 Task: Assign Person0000000064 as Assignee of Child Issue ChildIssue0000000316 of Issue Issue0000000158 in Backlog  in Scrum Project Project0000000032 in Jira. Assign Person0000000064 as Assignee of Child Issue ChildIssue0000000317 of Issue Issue0000000159 in Backlog  in Scrum Project Project0000000032 in Jira. Assign Person0000000064 as Assignee of Child Issue ChildIssue0000000318 of Issue Issue0000000159 in Backlog  in Scrum Project Project0000000032 in Jira. Assign Person0000000064 as Assignee of Child Issue ChildIssue0000000319 of Issue Issue0000000160 in Backlog  in Scrum Project Project0000000032 in Jira. Assign Person0000000064 as Assignee of Child Issue ChildIssue0000000320 of Issue Issue0000000160 in Backlog  in Scrum Project Project0000000032 in Jira
Action: Mouse moved to (540, 417)
Screenshot: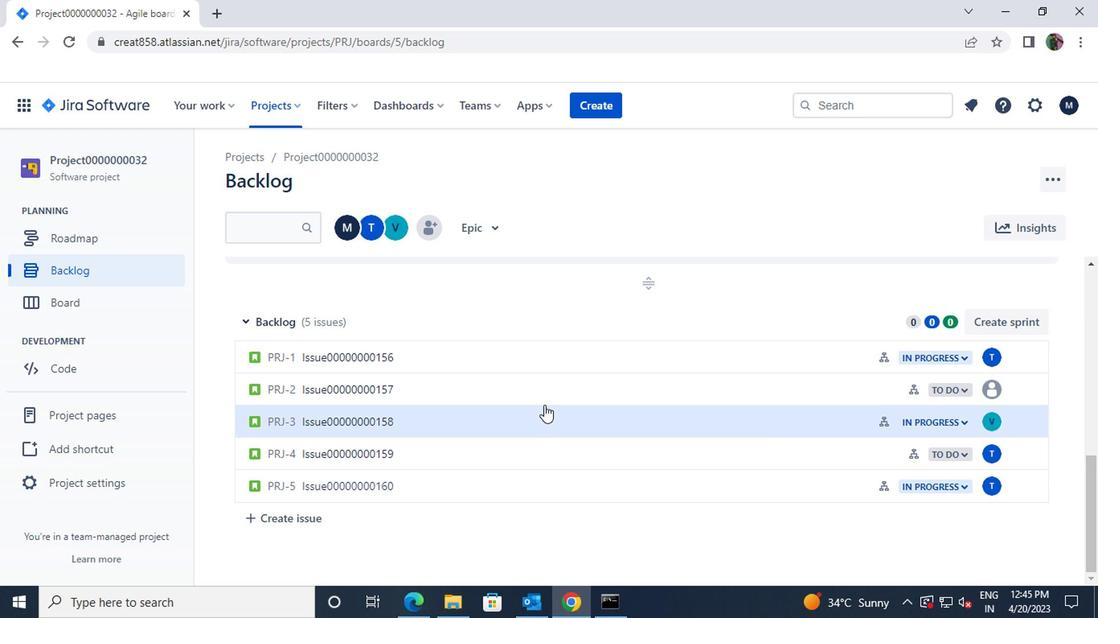 
Action: Mouse pressed left at (540, 417)
Screenshot: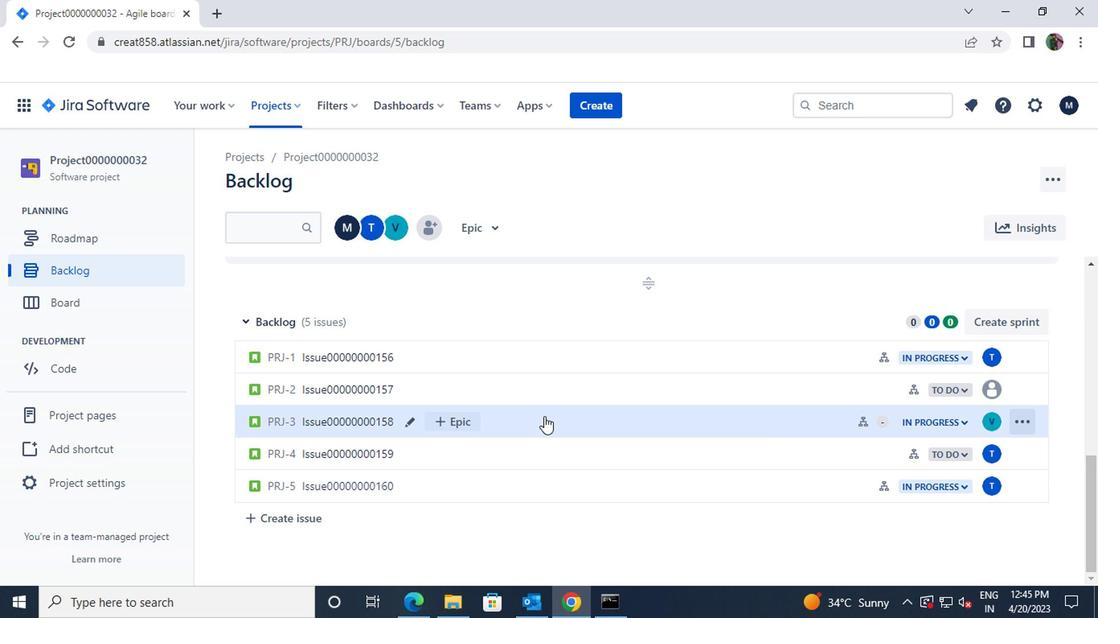 
Action: Mouse moved to (813, 354)
Screenshot: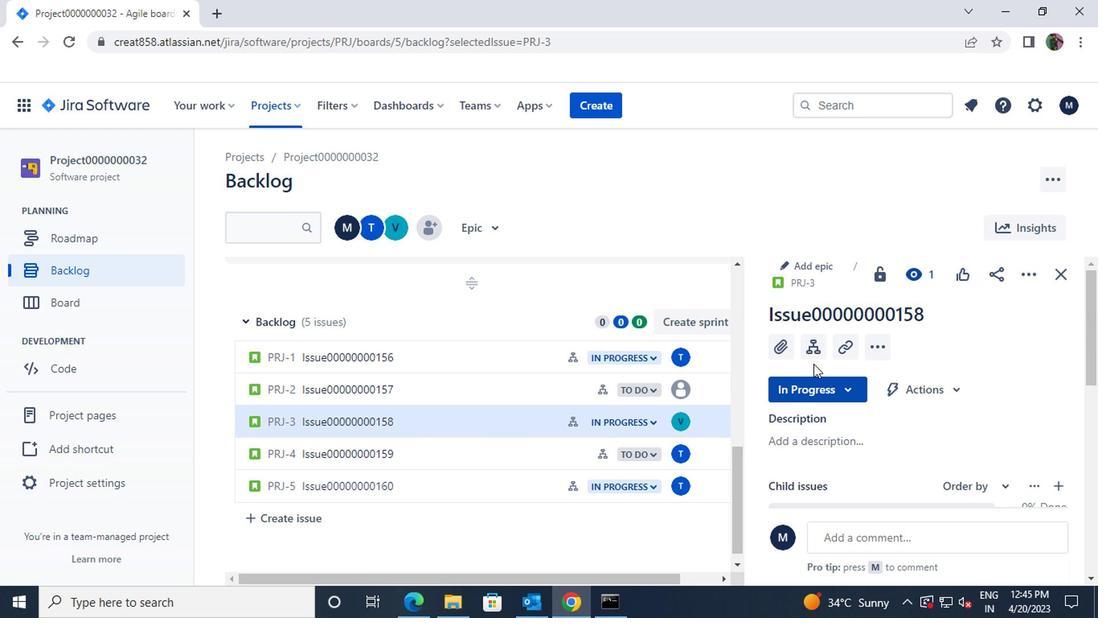 
Action: Mouse pressed left at (813, 354)
Screenshot: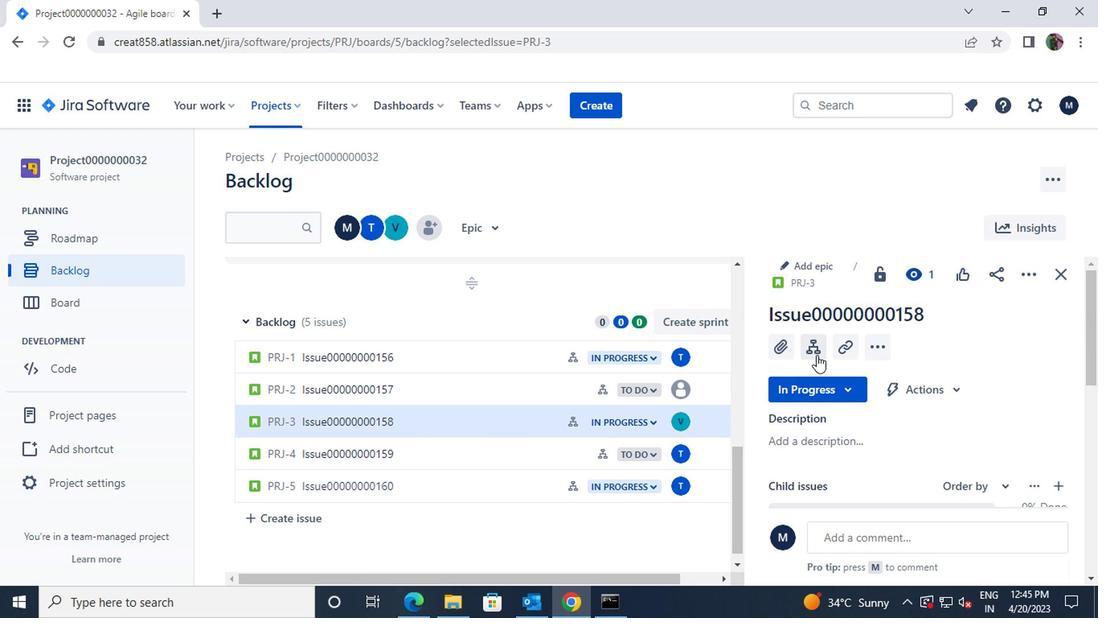 
Action: Mouse moved to (1000, 369)
Screenshot: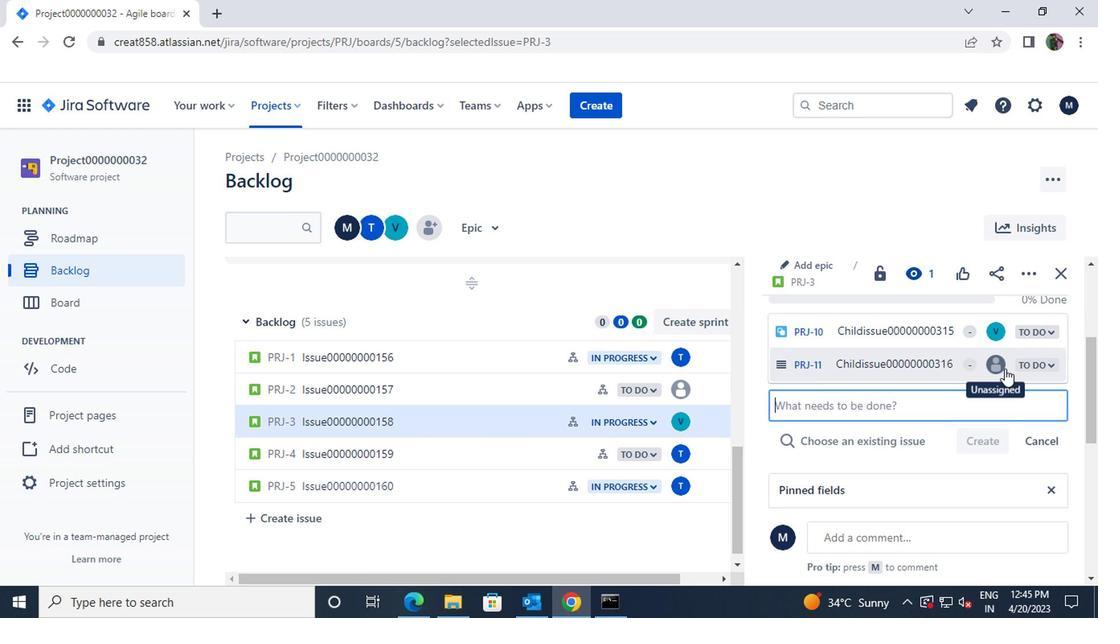 
Action: Mouse pressed left at (1000, 369)
Screenshot: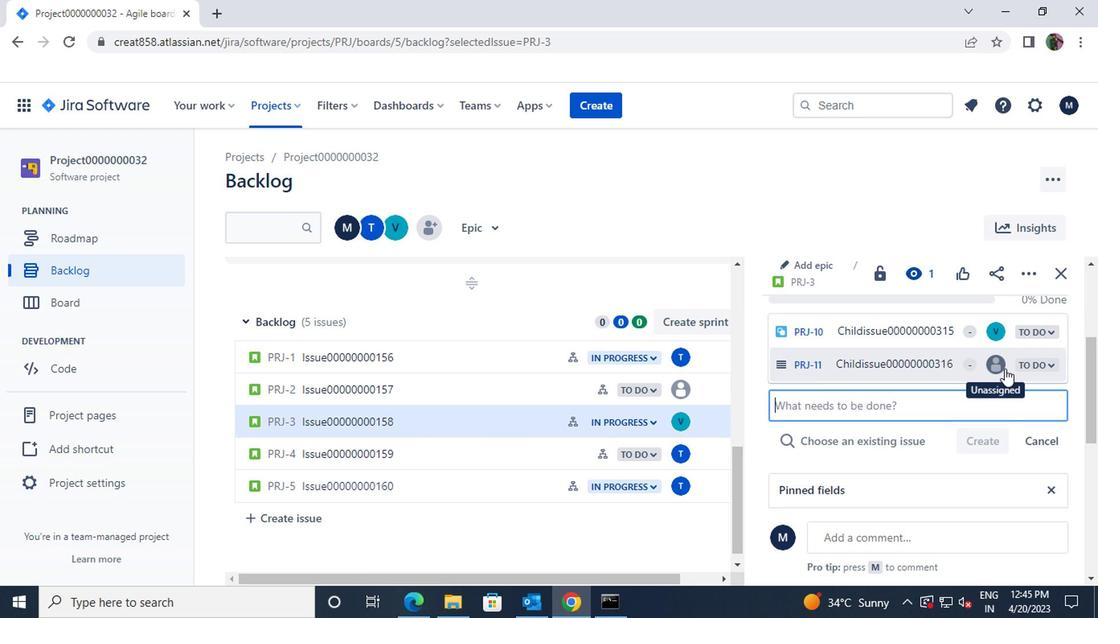 
Action: Mouse moved to (925, 375)
Screenshot: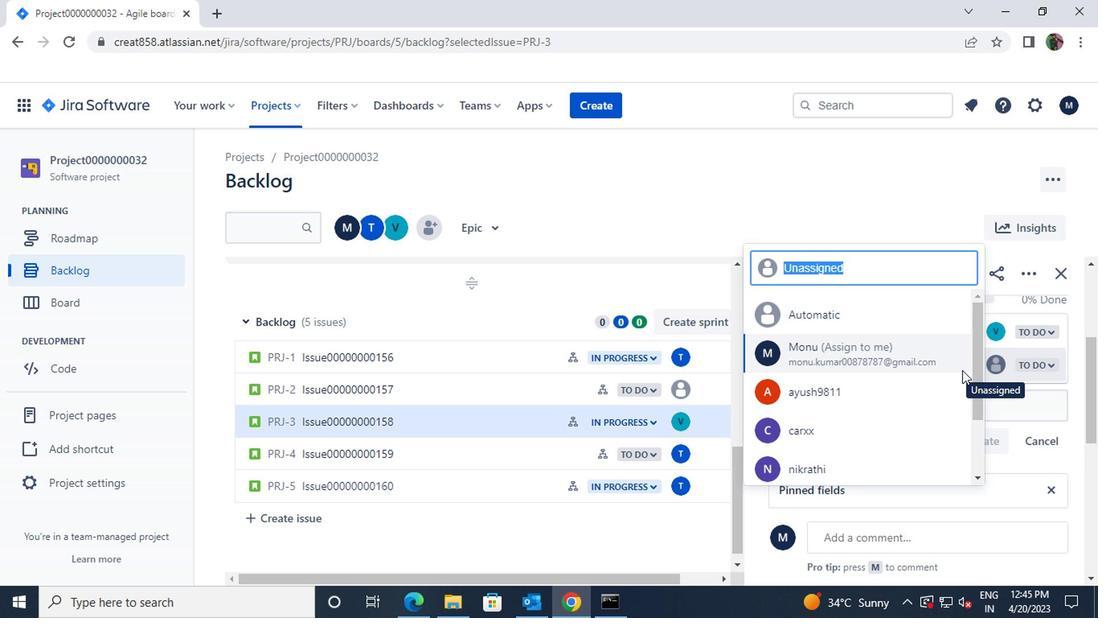 
Action: Mouse scrolled (925, 374) with delta (0, 0)
Screenshot: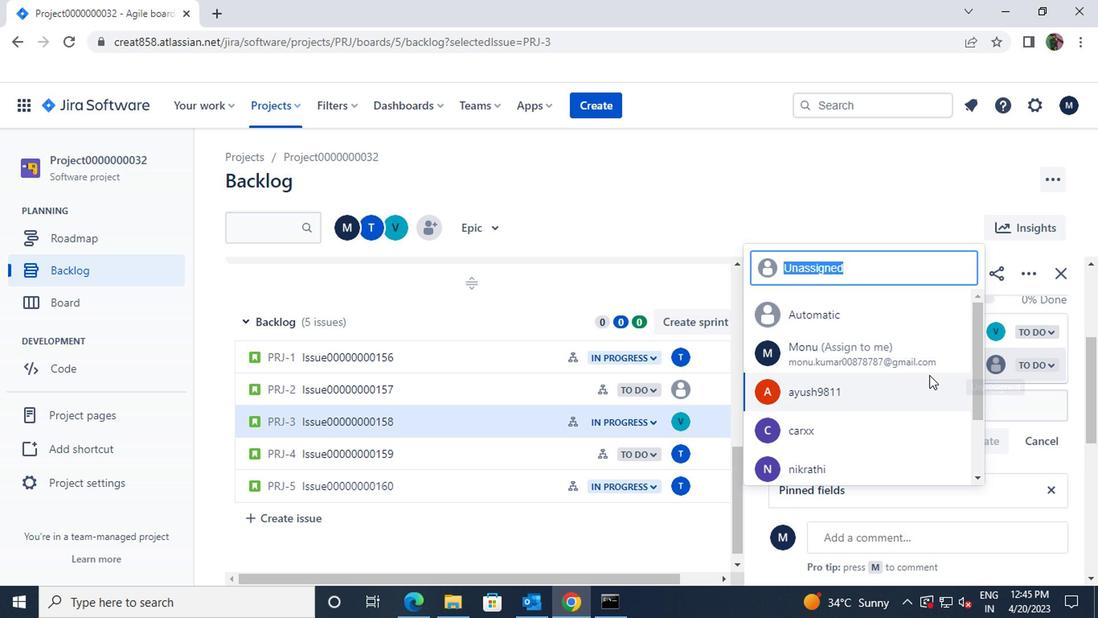 
Action: Mouse scrolled (925, 374) with delta (0, 0)
Screenshot: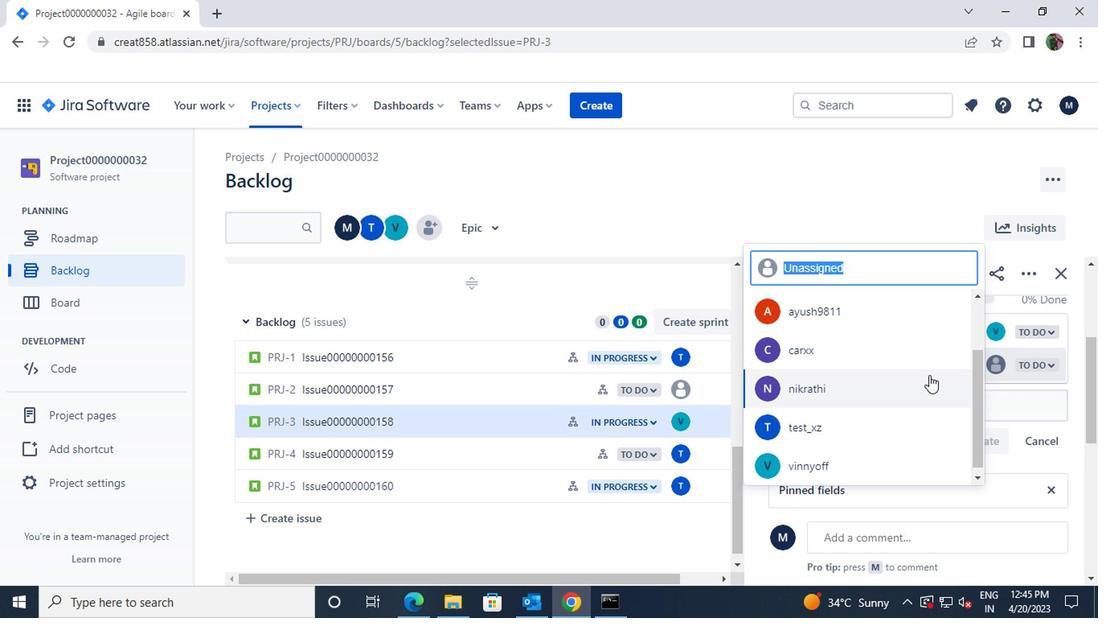 
Action: Mouse scrolled (925, 374) with delta (0, 0)
Screenshot: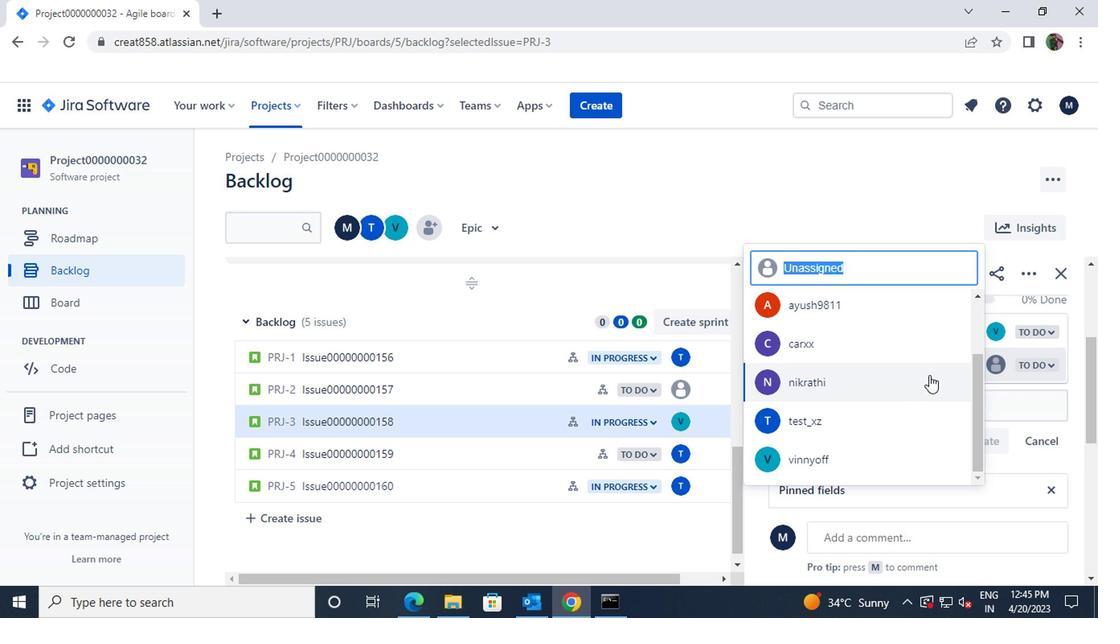 
Action: Mouse scrolled (925, 374) with delta (0, 0)
Screenshot: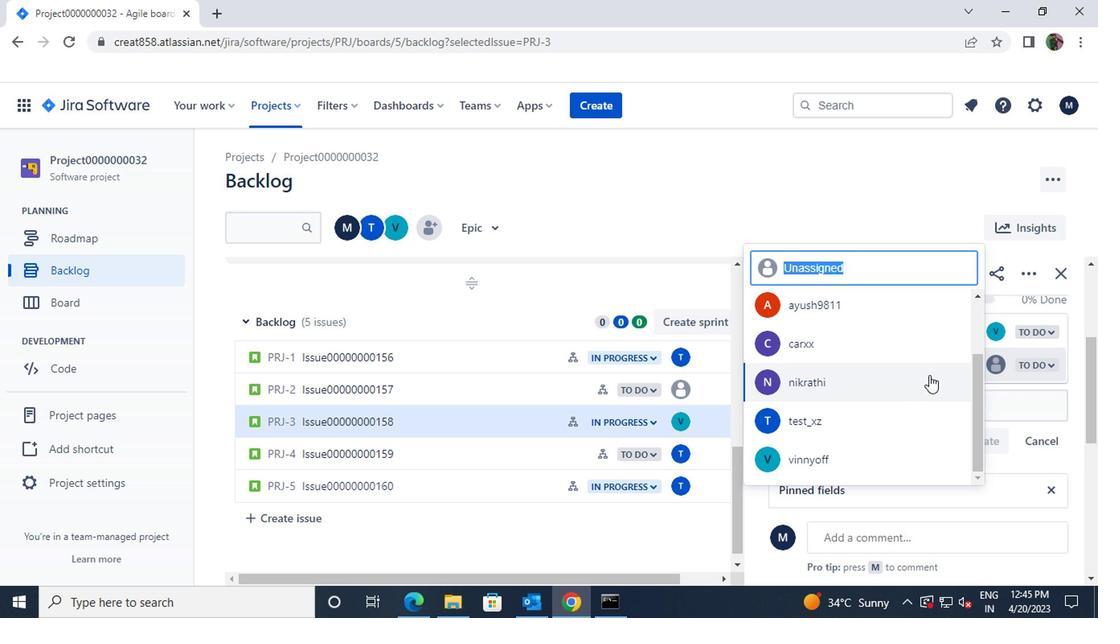 
Action: Mouse moved to (844, 425)
Screenshot: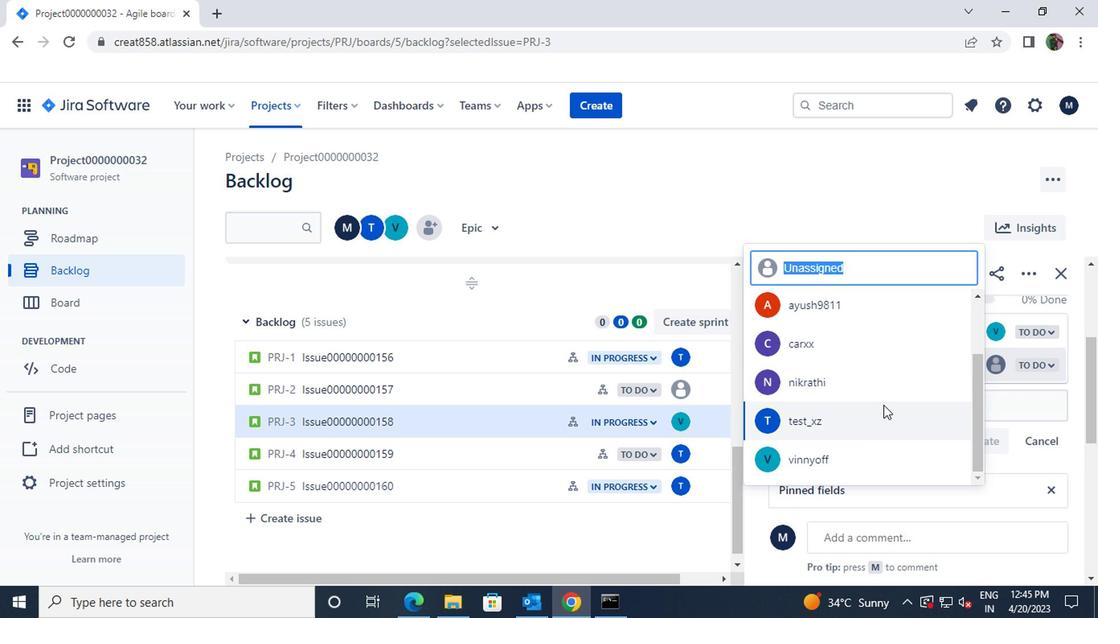 
Action: Mouse pressed left at (844, 425)
Screenshot: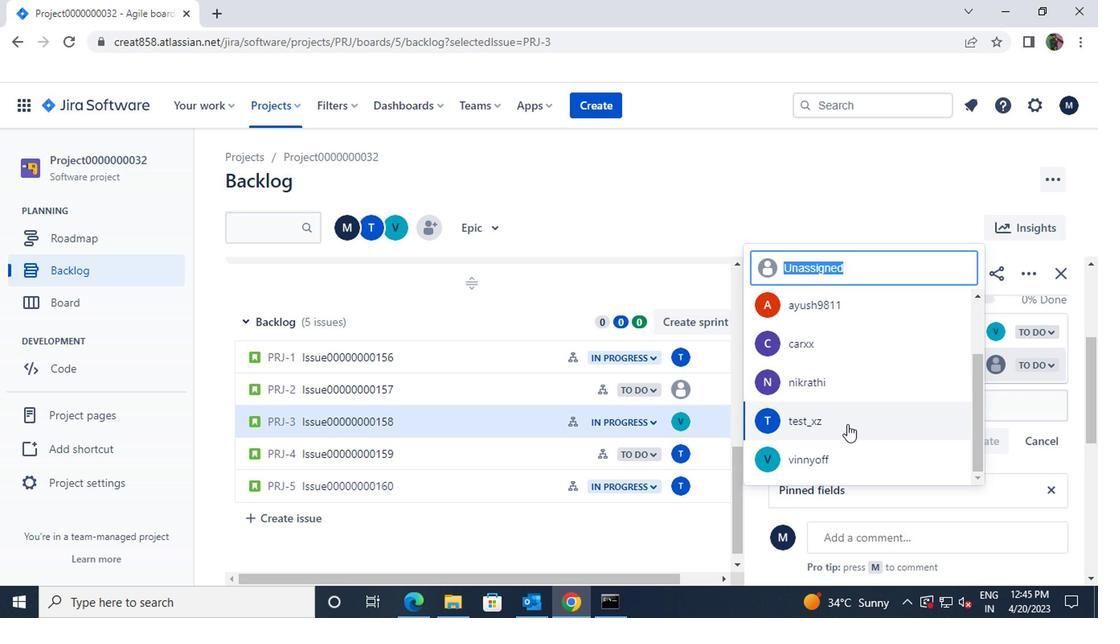 
Action: Mouse moved to (504, 453)
Screenshot: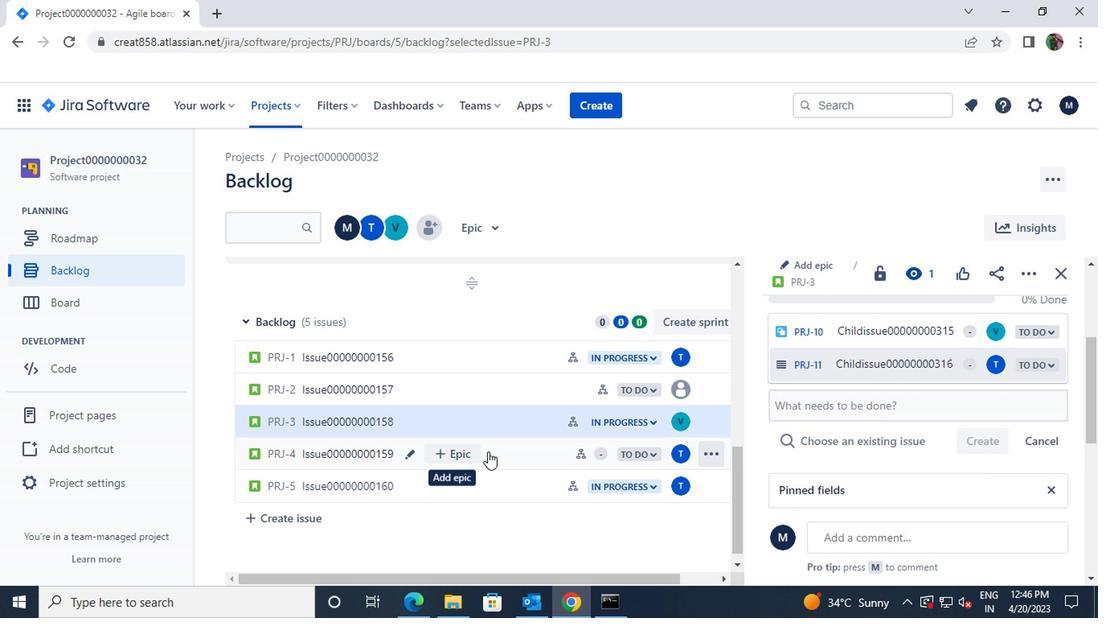 
Action: Mouse pressed left at (504, 453)
Screenshot: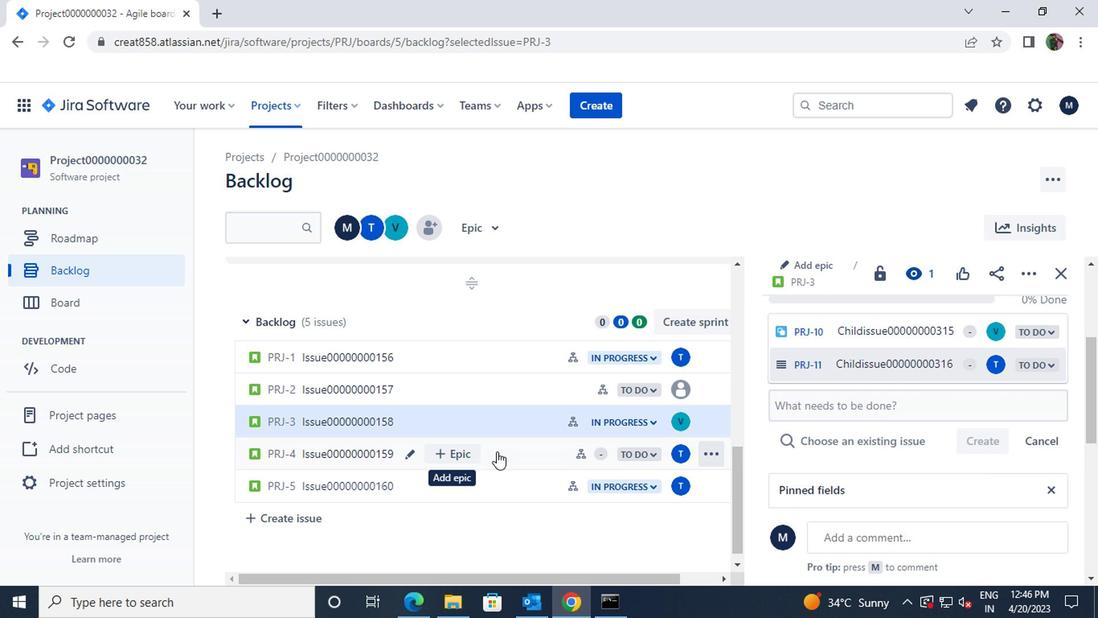 
Action: Mouse moved to (802, 350)
Screenshot: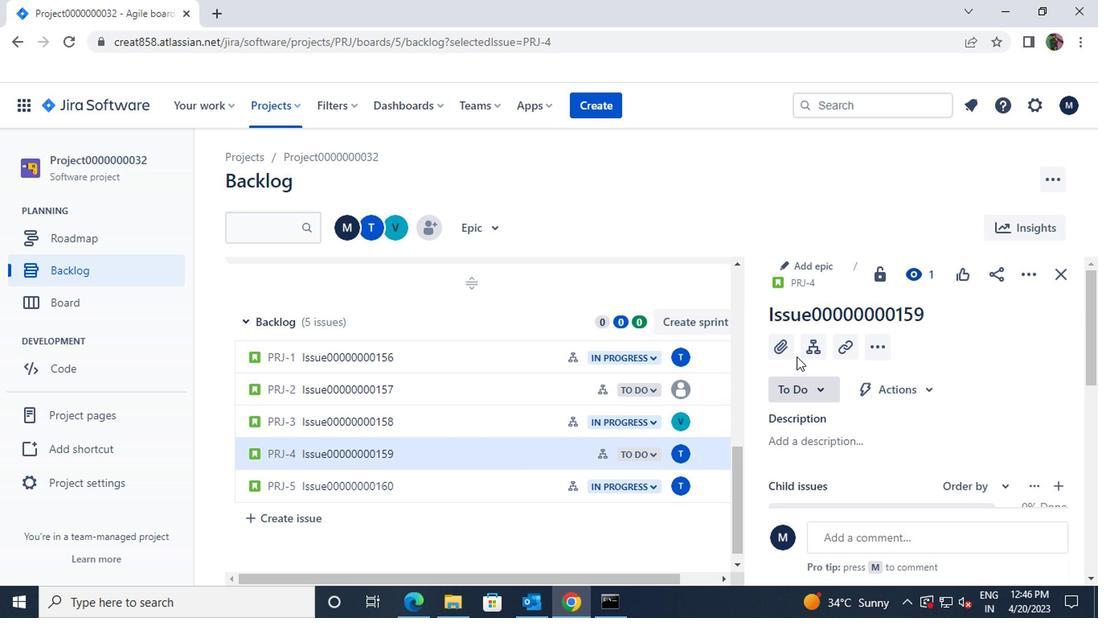 
Action: Mouse pressed left at (802, 350)
Screenshot: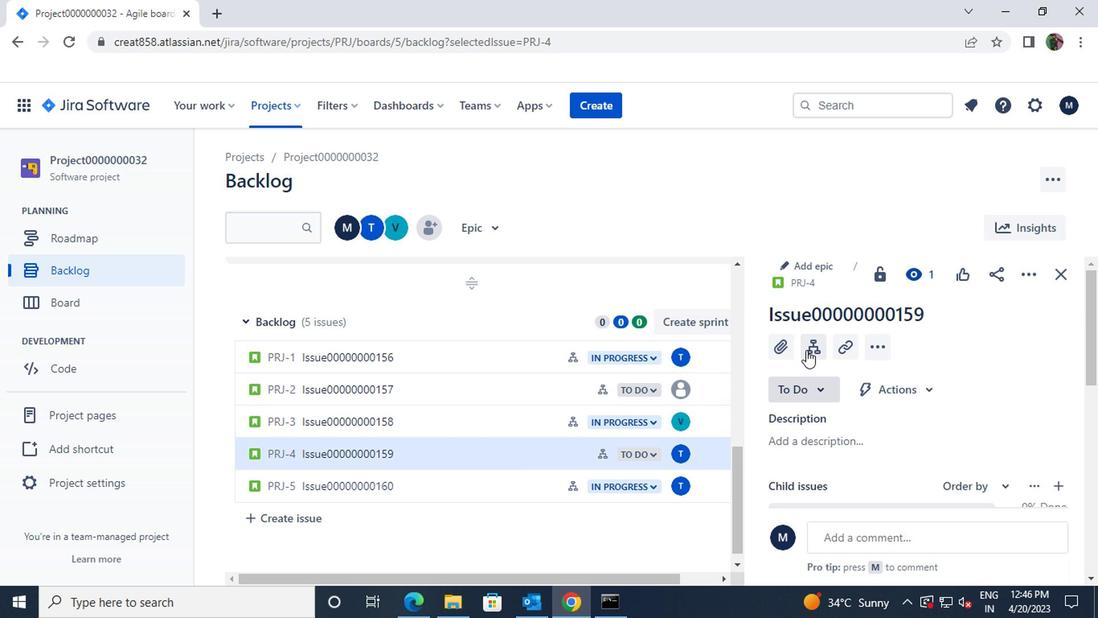 
Action: Mouse moved to (989, 334)
Screenshot: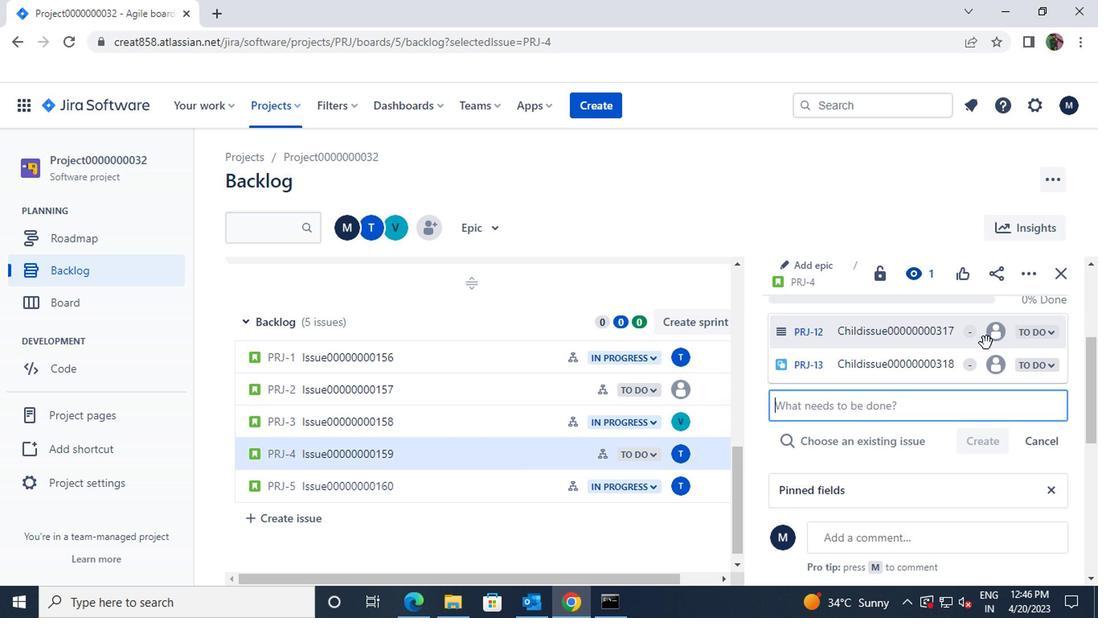 
Action: Mouse pressed left at (989, 334)
Screenshot: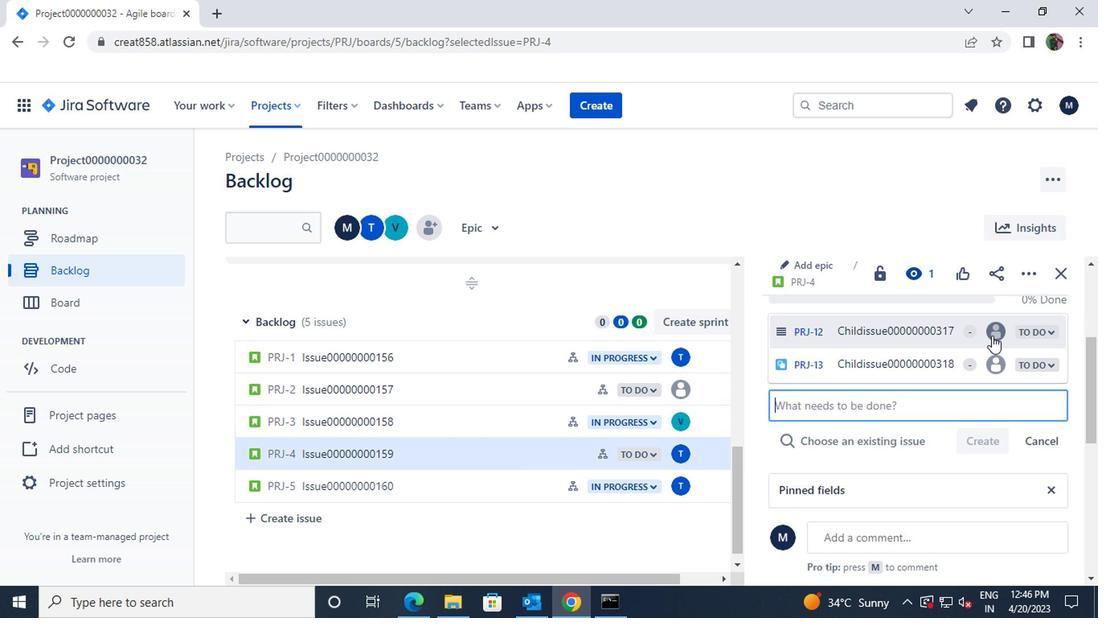 
Action: Mouse moved to (927, 341)
Screenshot: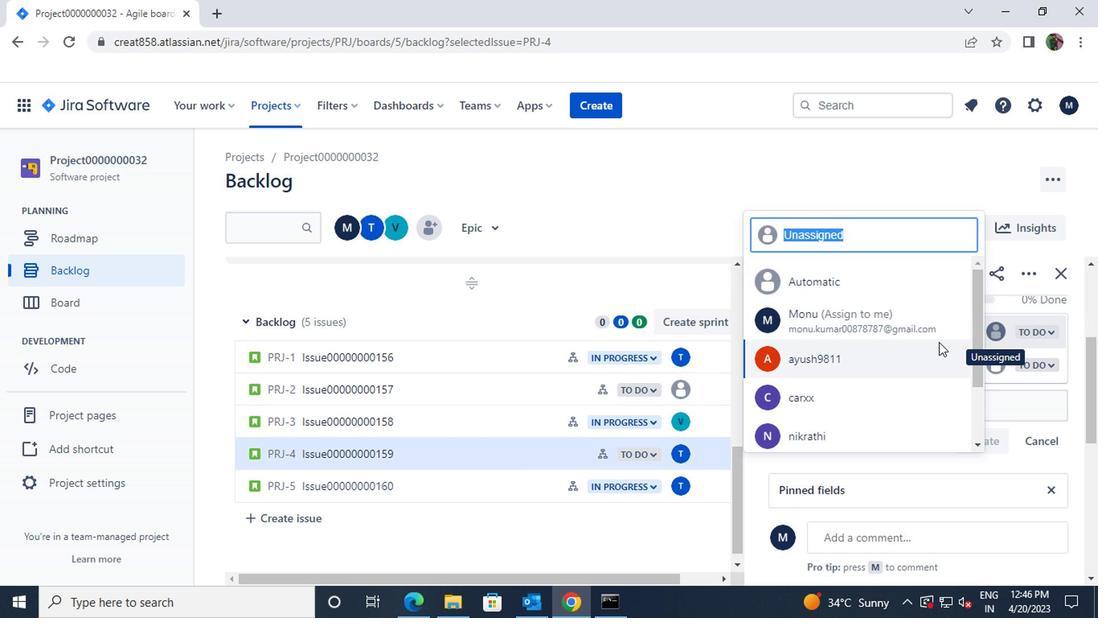 
Action: Mouse scrolled (927, 341) with delta (0, 0)
Screenshot: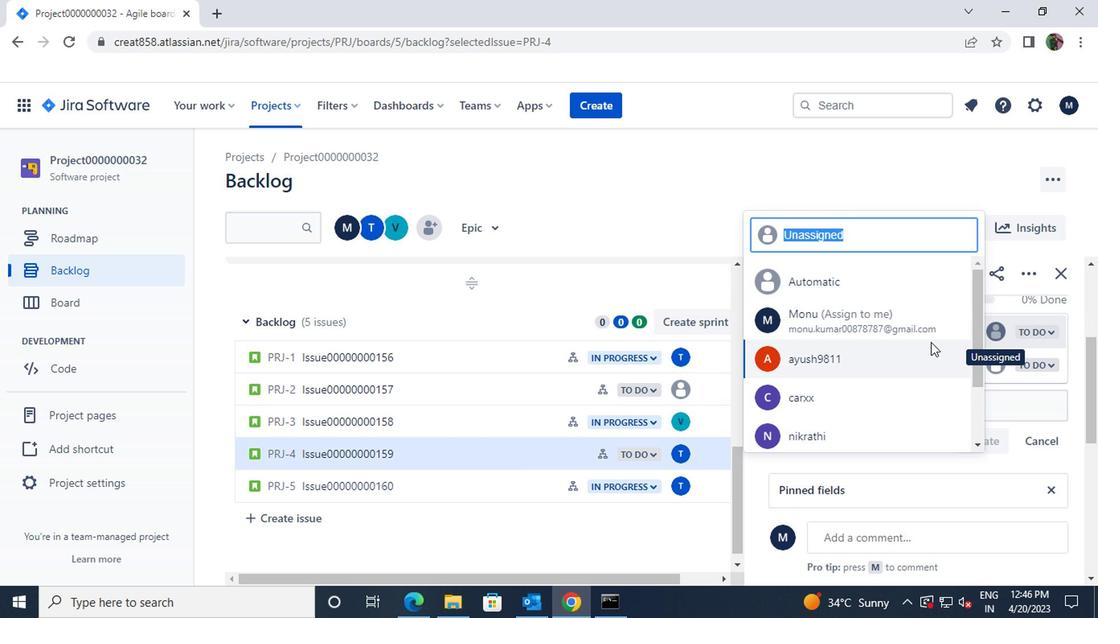 
Action: Mouse moved to (894, 363)
Screenshot: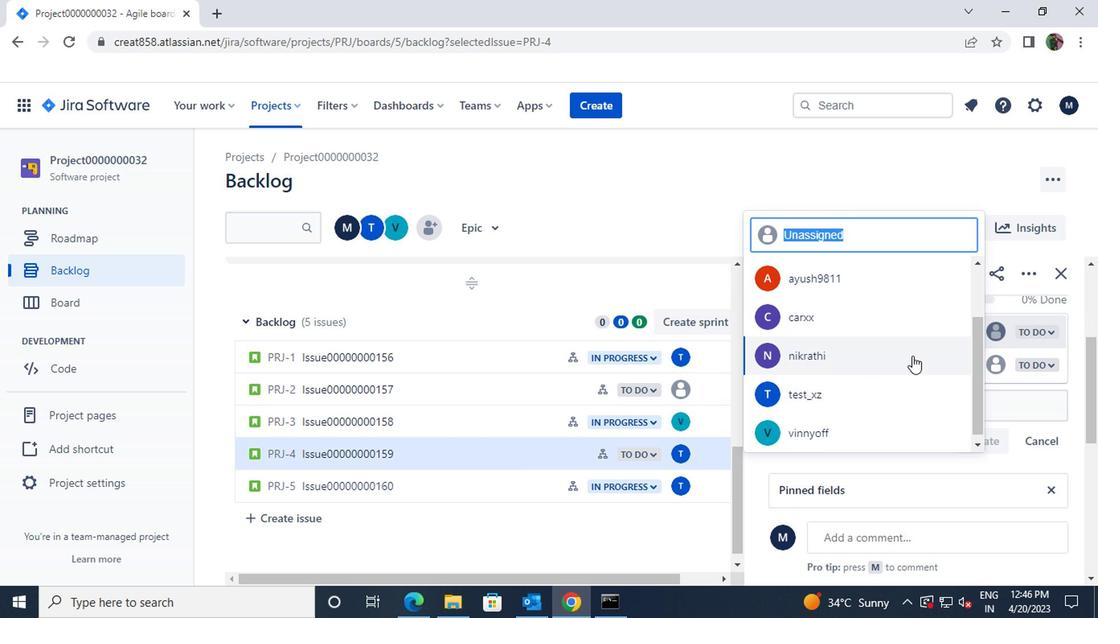 
Action: Mouse scrolled (894, 362) with delta (0, -1)
Screenshot: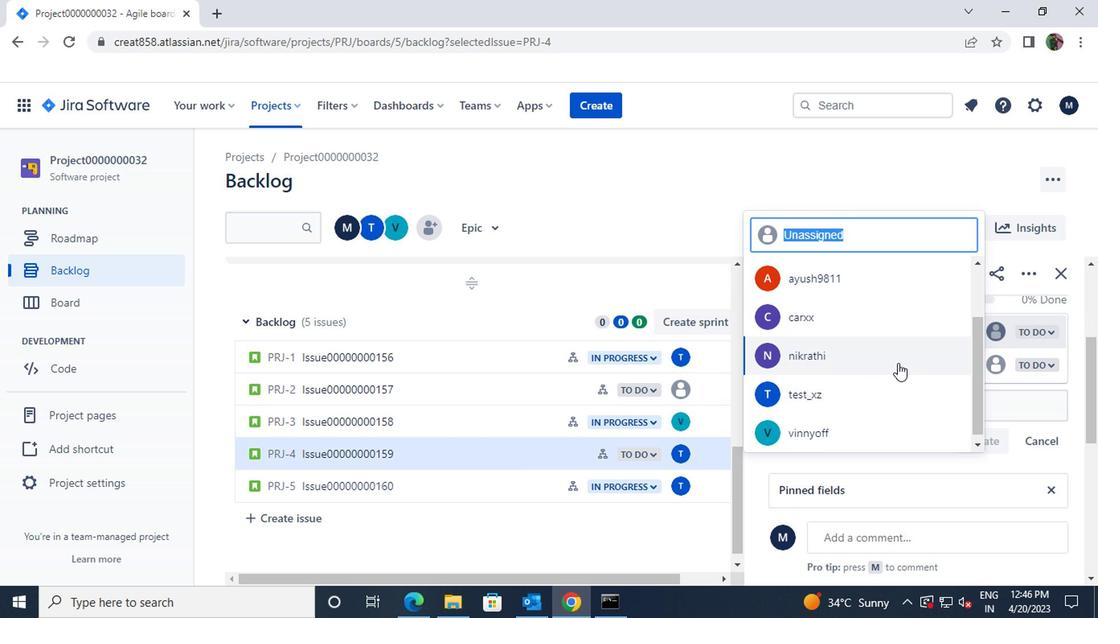 
Action: Mouse scrolled (894, 362) with delta (0, -1)
Screenshot: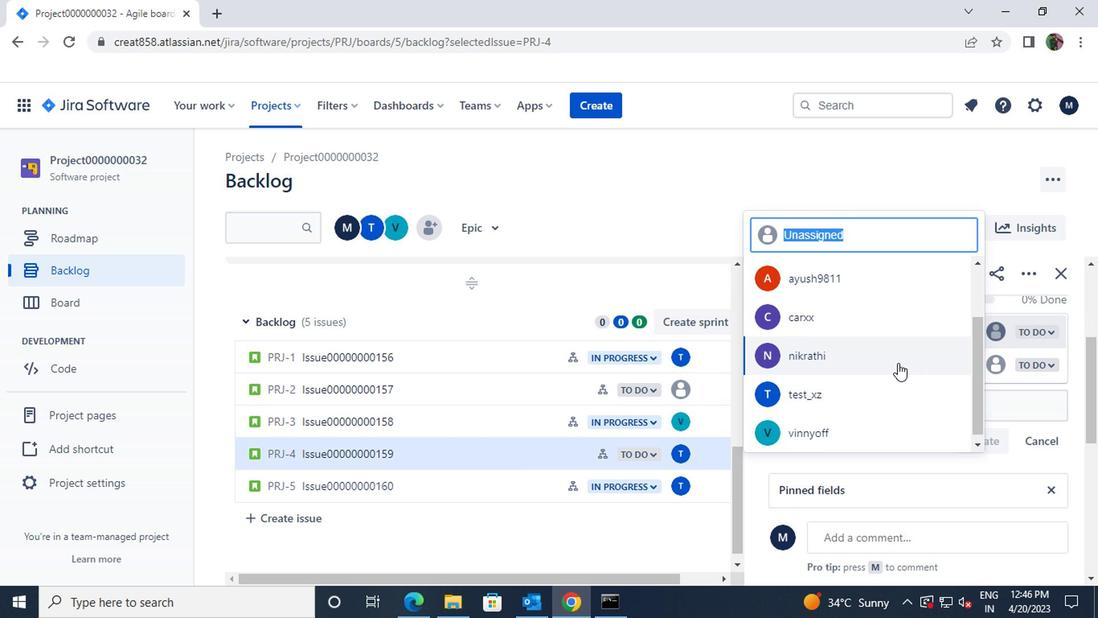 
Action: Mouse moved to (838, 385)
Screenshot: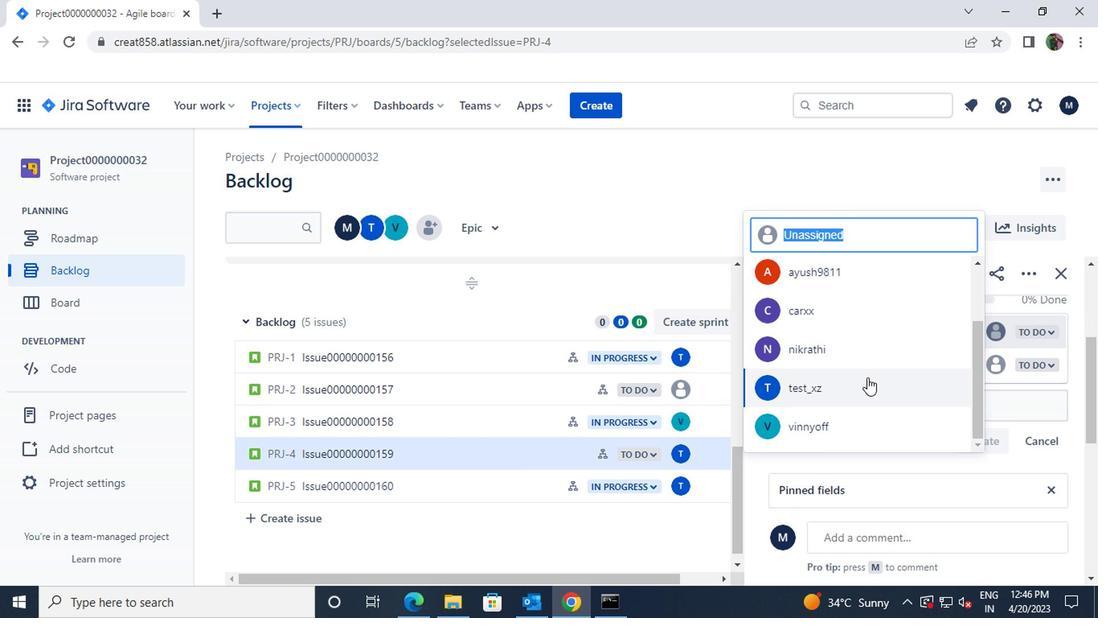 
Action: Mouse pressed left at (838, 385)
Screenshot: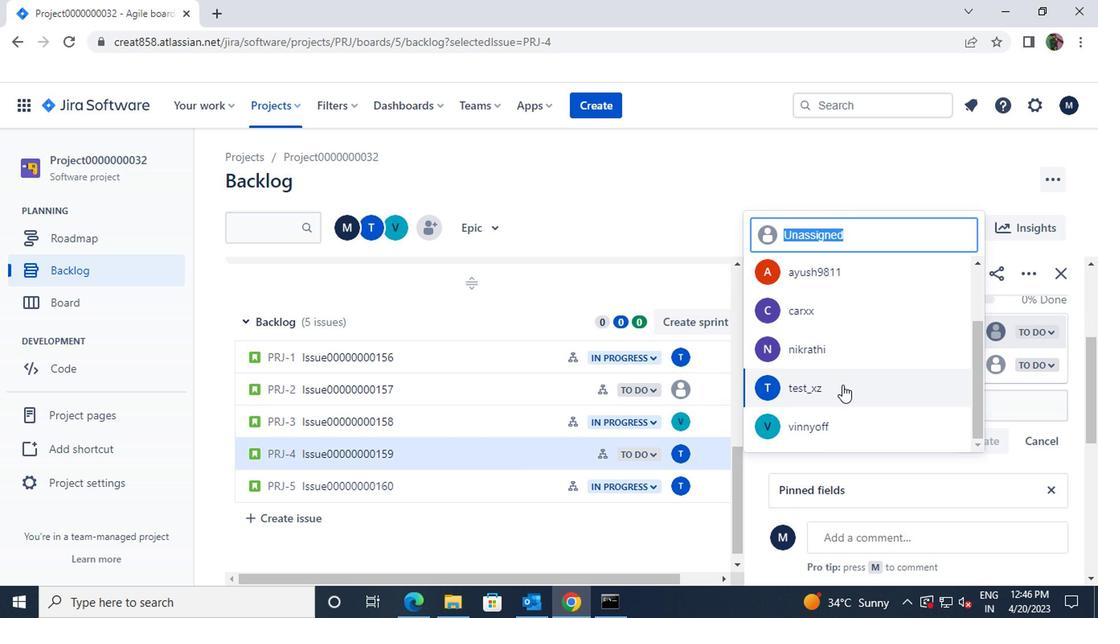 
Action: Mouse moved to (995, 365)
Screenshot: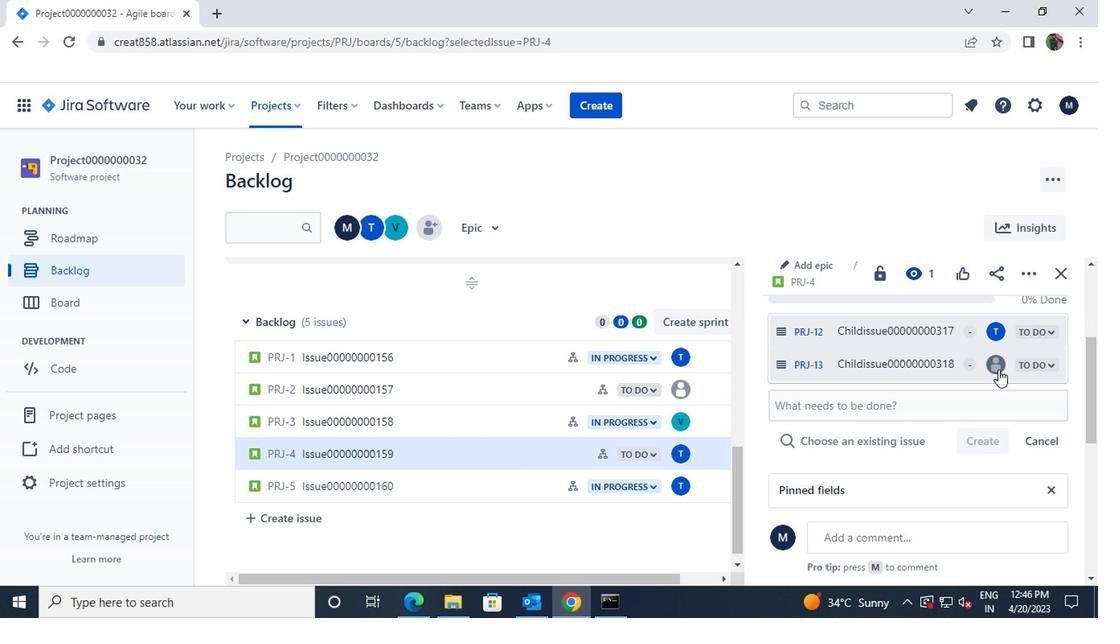 
Action: Mouse pressed left at (995, 365)
Screenshot: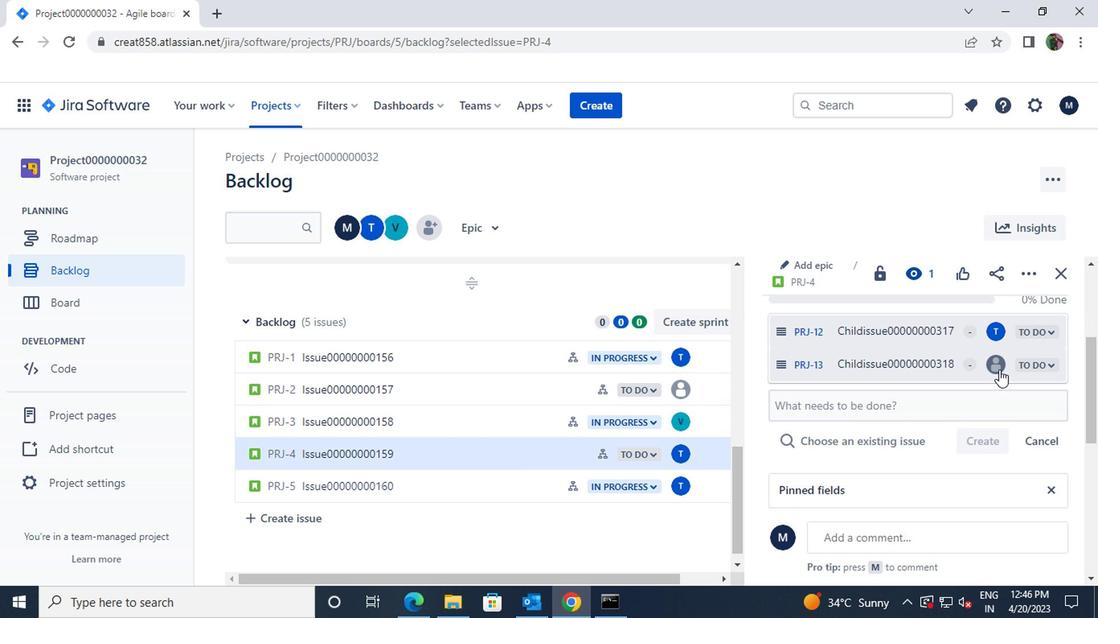 
Action: Mouse moved to (884, 378)
Screenshot: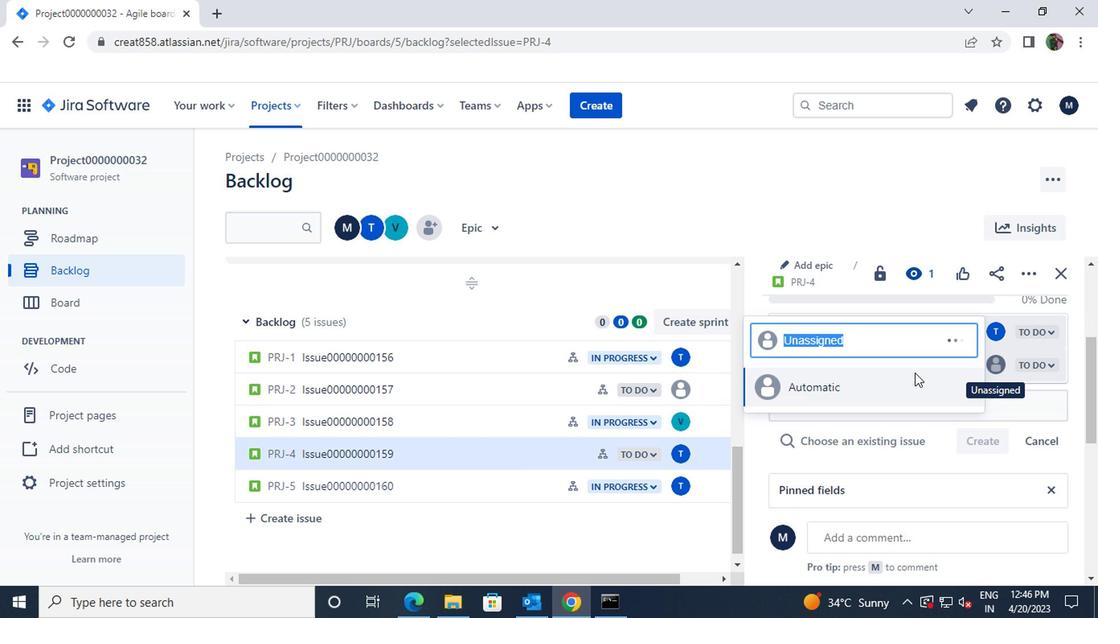 
Action: Mouse scrolled (884, 377) with delta (0, -1)
Screenshot: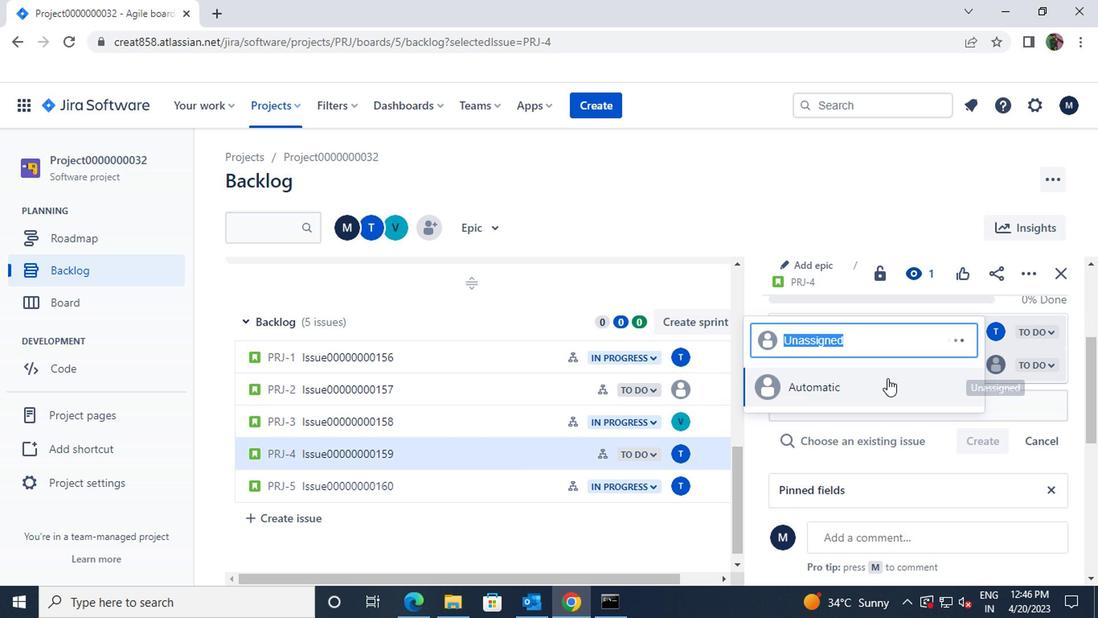 
Action: Mouse scrolled (884, 377) with delta (0, -1)
Screenshot: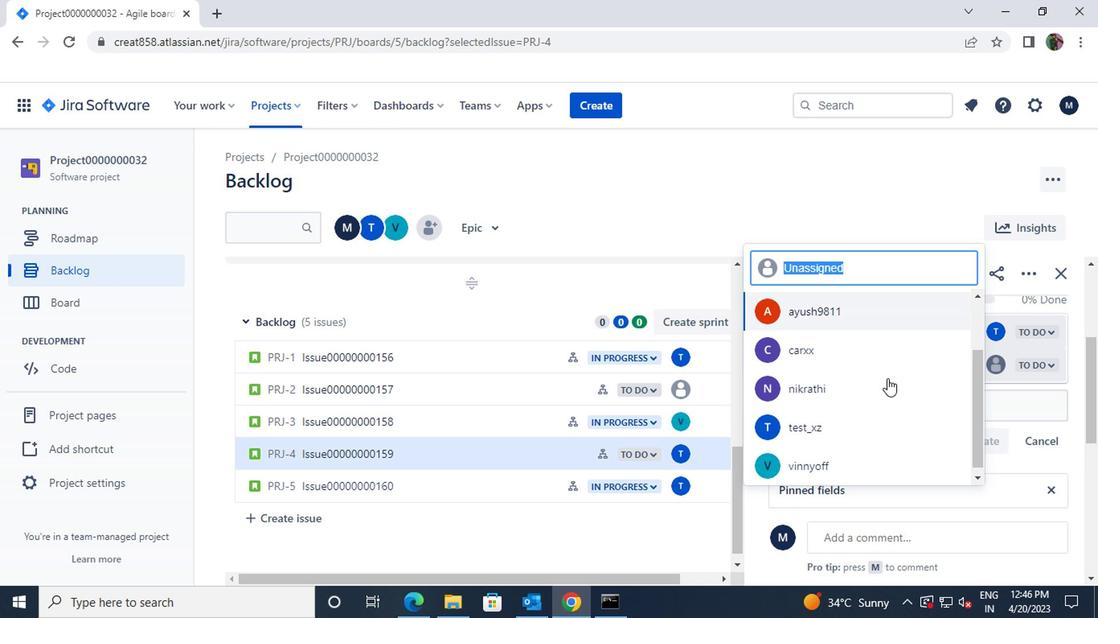 
Action: Mouse moved to (822, 420)
Screenshot: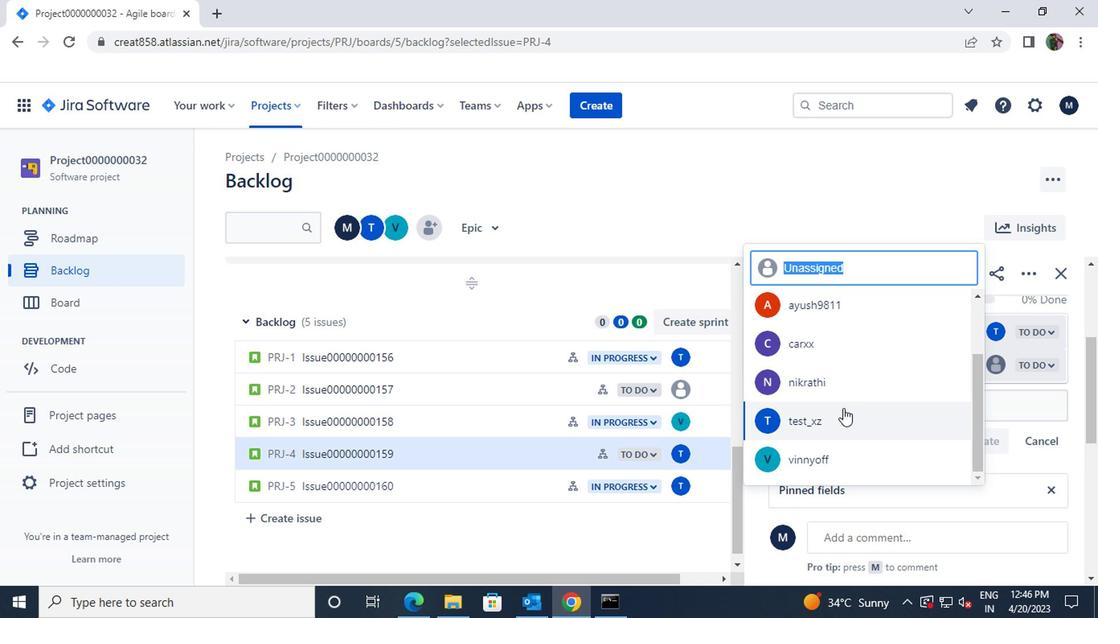 
Action: Mouse pressed left at (822, 420)
Screenshot: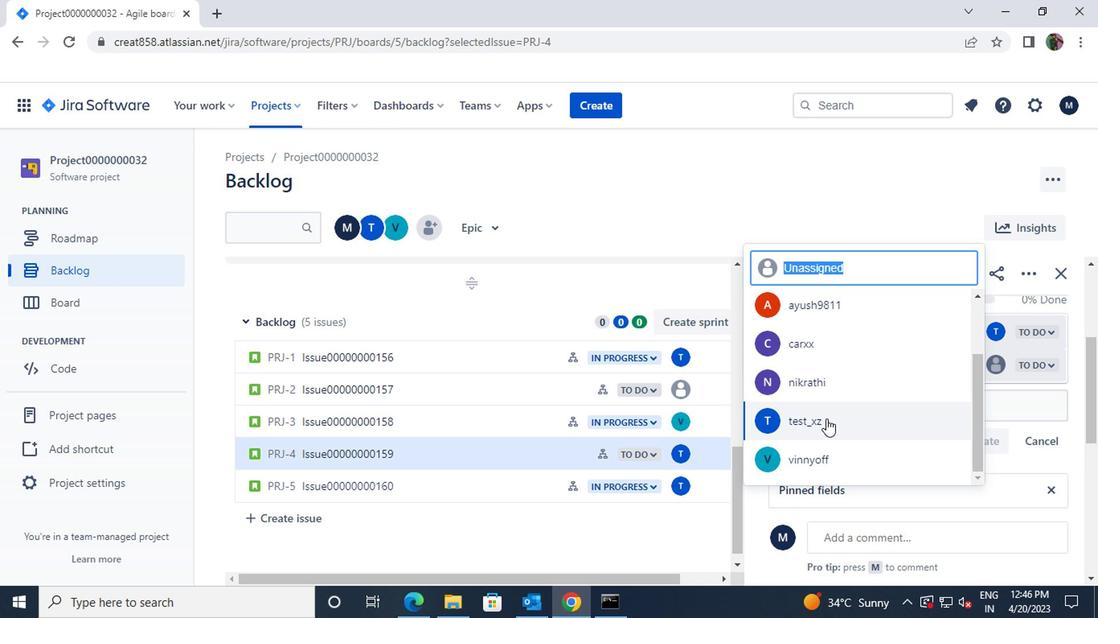 
Action: Mouse moved to (508, 483)
Screenshot: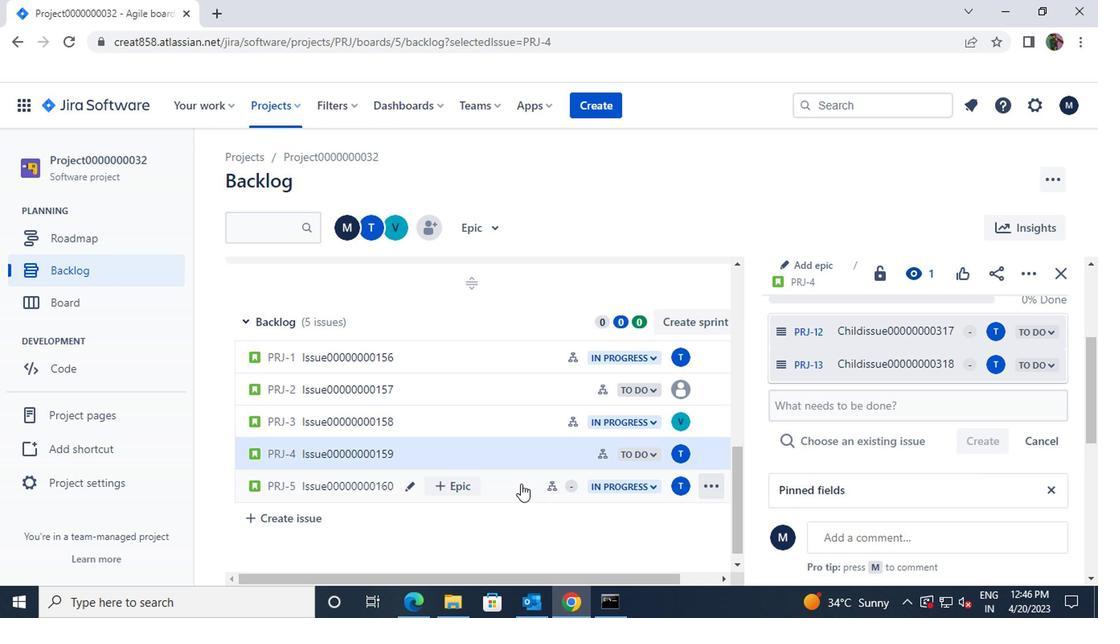
Action: Mouse pressed left at (508, 483)
Screenshot: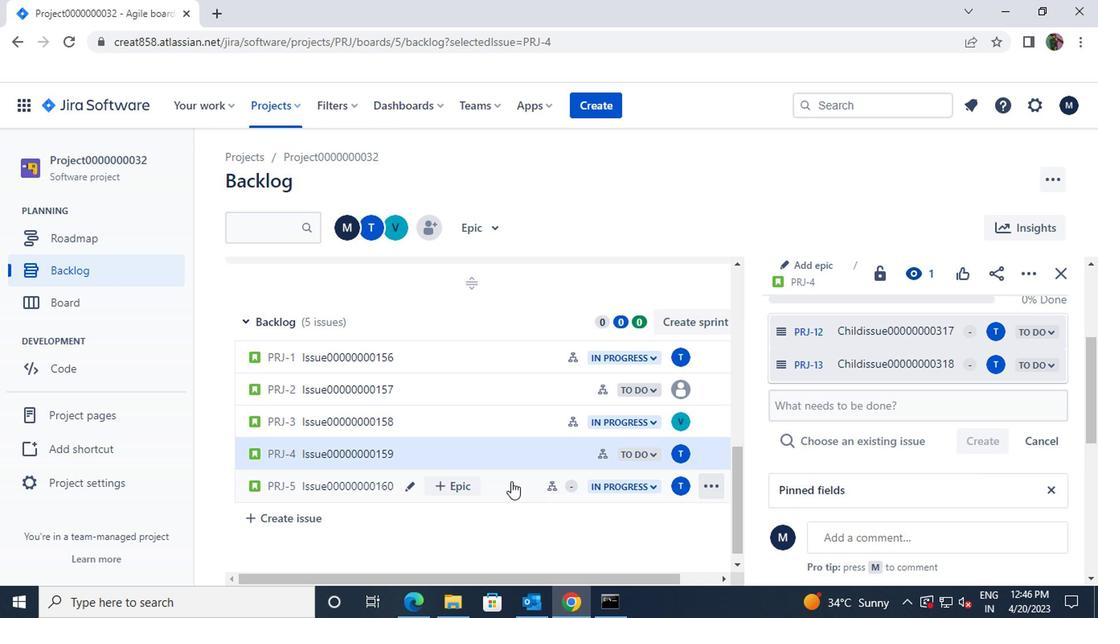 
Action: Mouse moved to (806, 350)
Screenshot: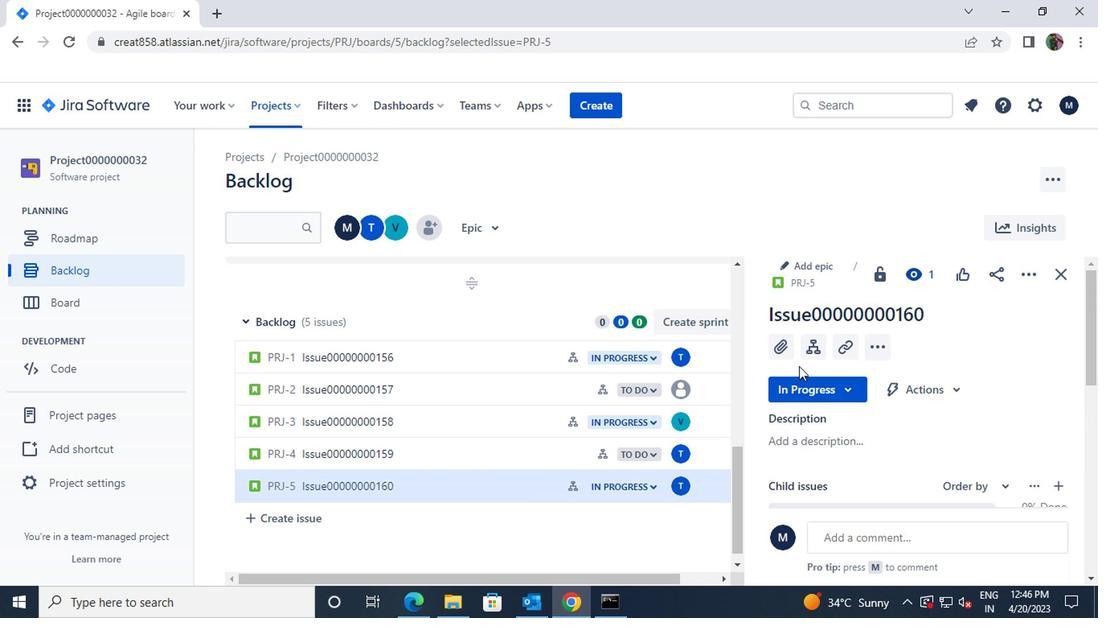 
Action: Mouse pressed left at (806, 350)
Screenshot: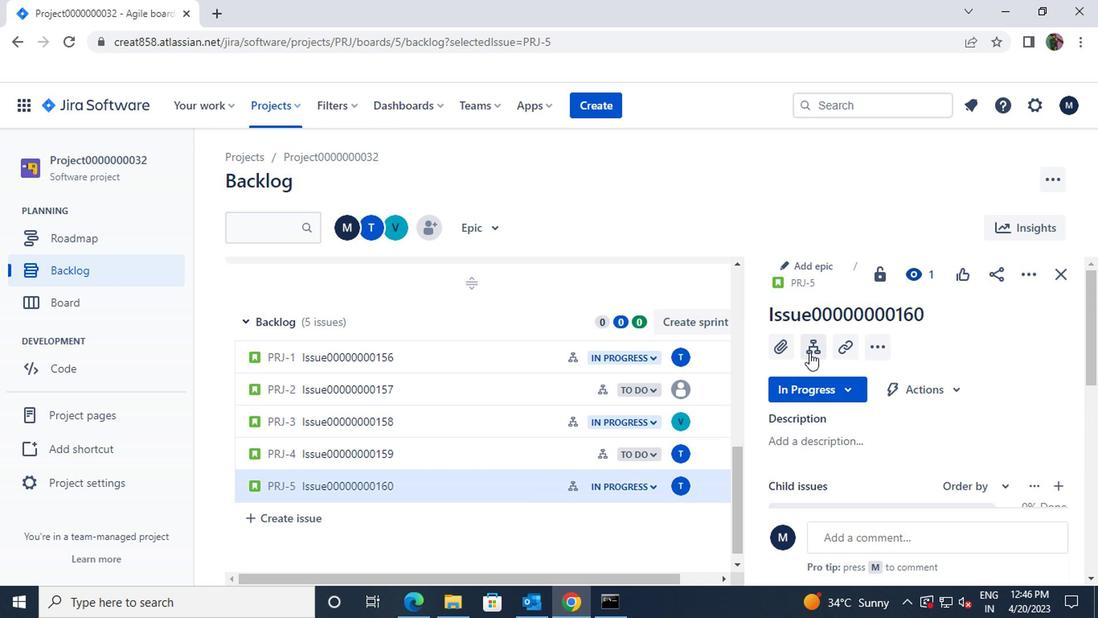 
Action: Mouse moved to (997, 339)
Screenshot: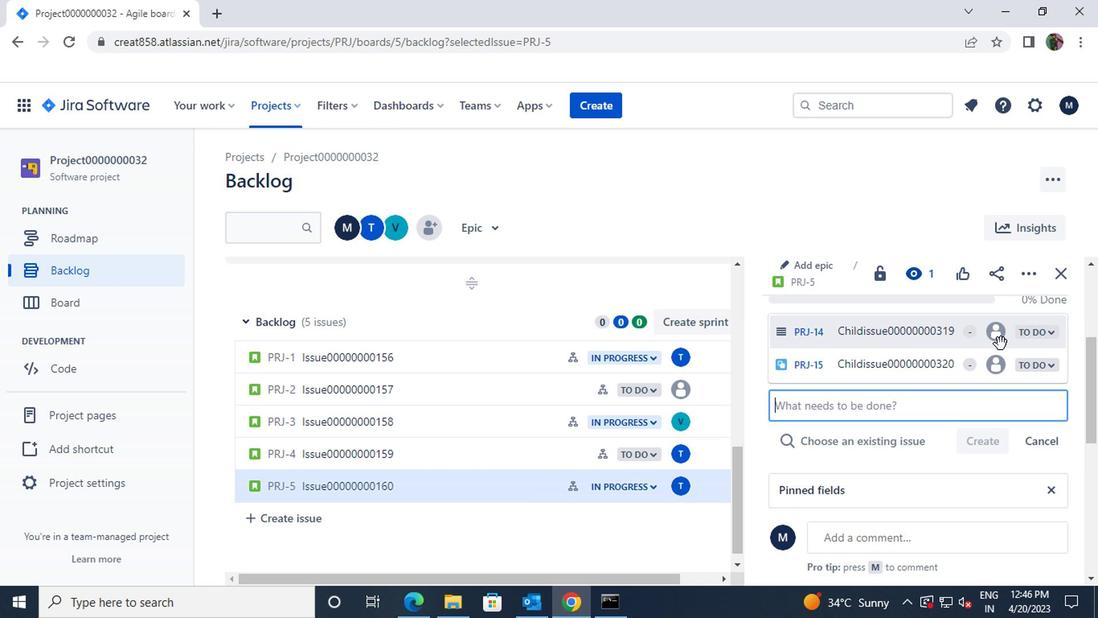 
Action: Mouse pressed left at (997, 339)
Screenshot: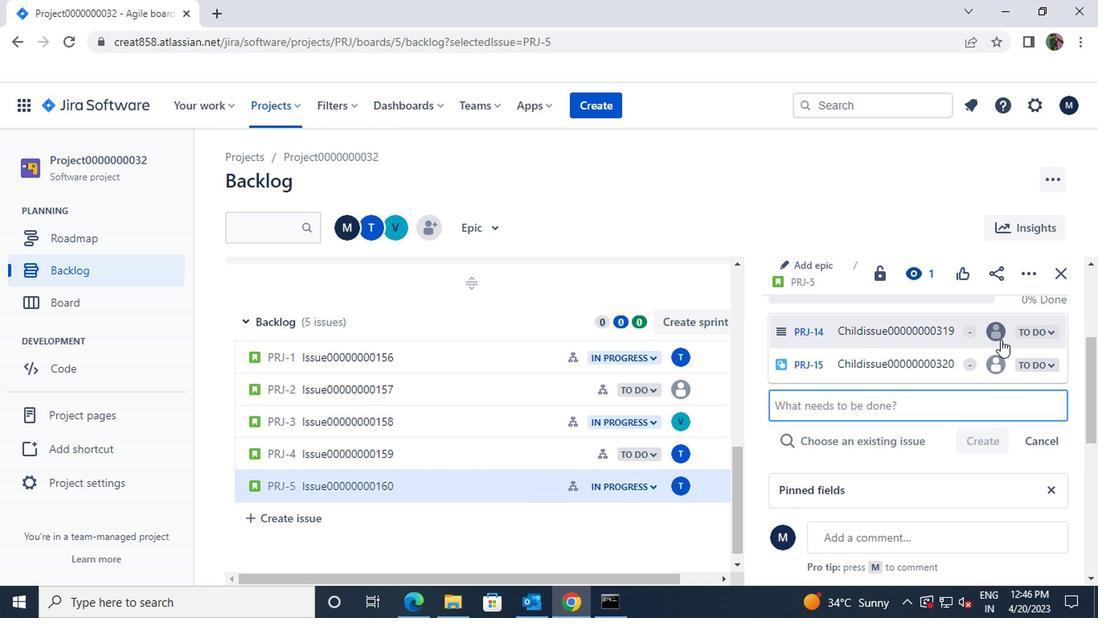 
Action: Mouse moved to (929, 354)
Screenshot: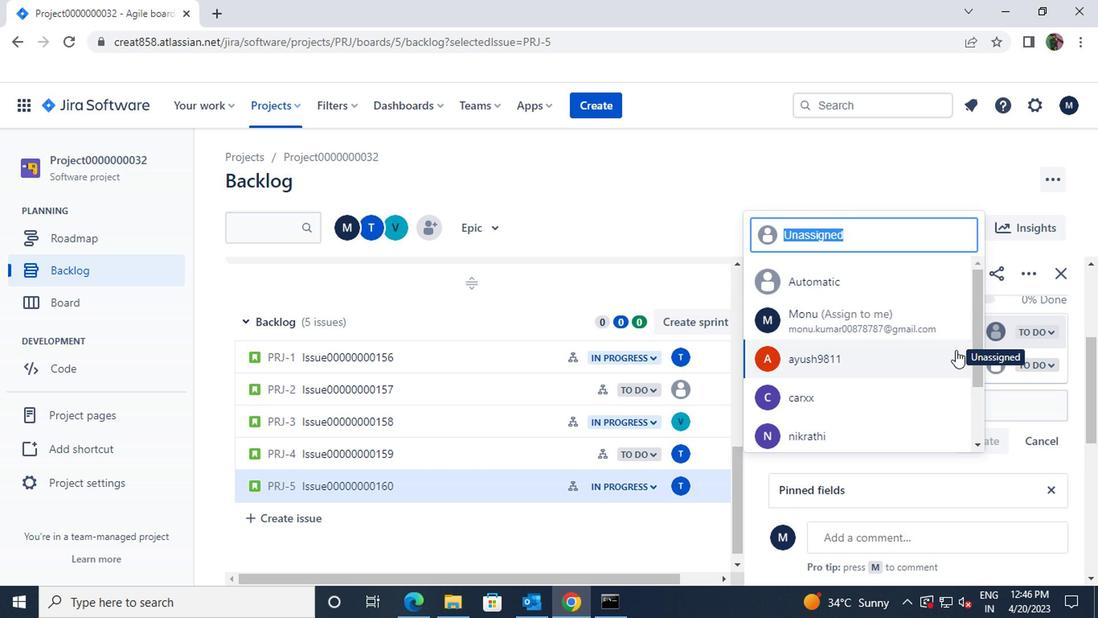 
Action: Mouse scrolled (929, 353) with delta (0, -1)
Screenshot: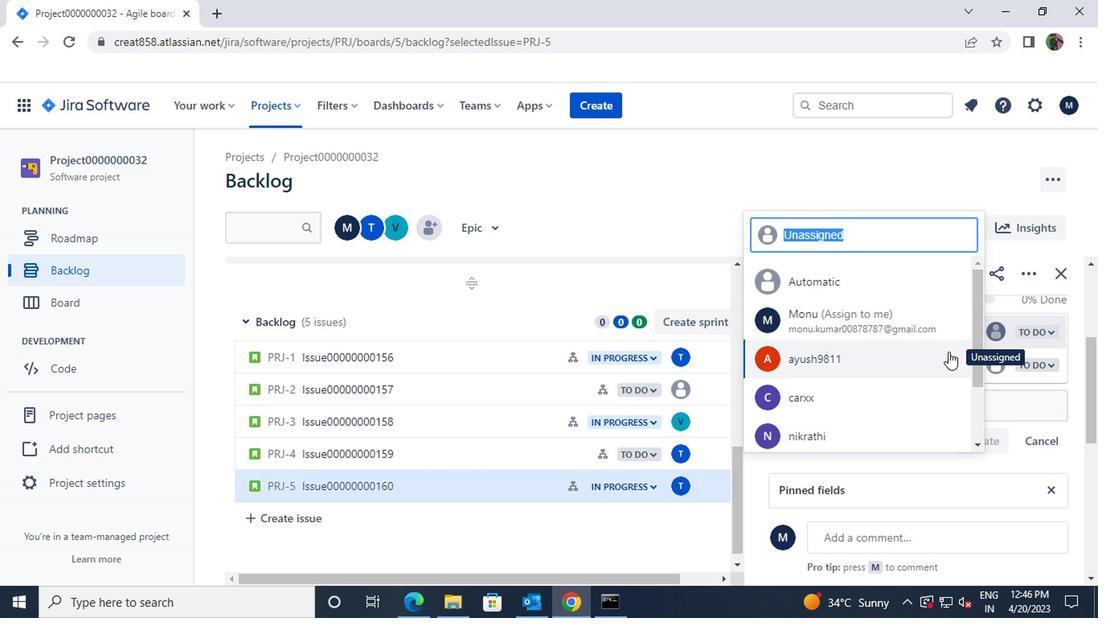 
Action: Mouse moved to (928, 354)
Screenshot: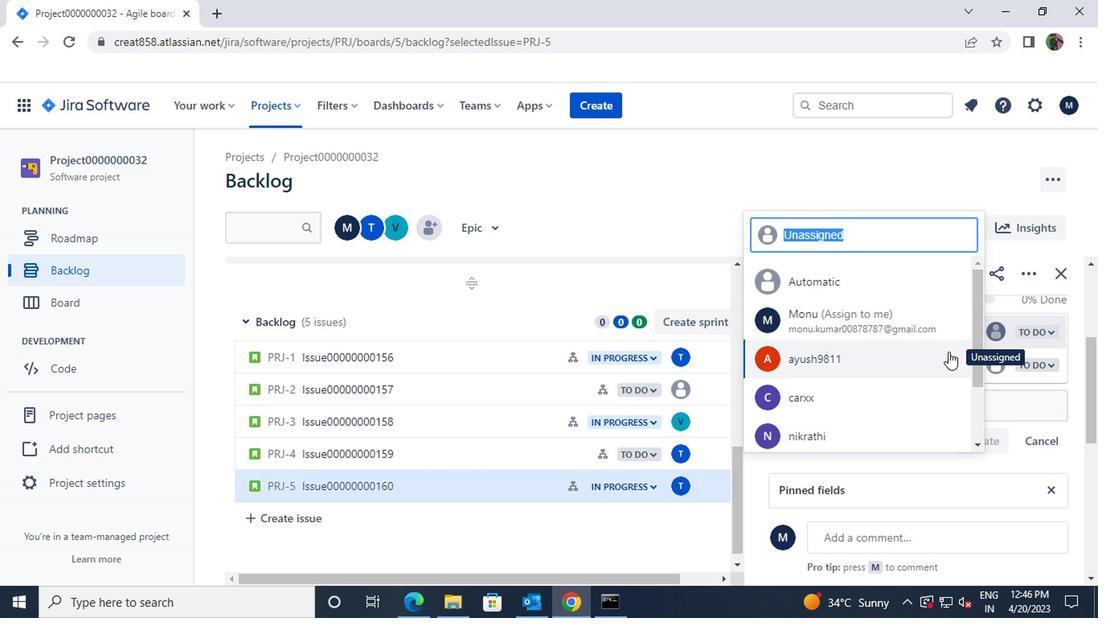 
Action: Mouse scrolled (928, 354) with delta (0, 0)
Screenshot: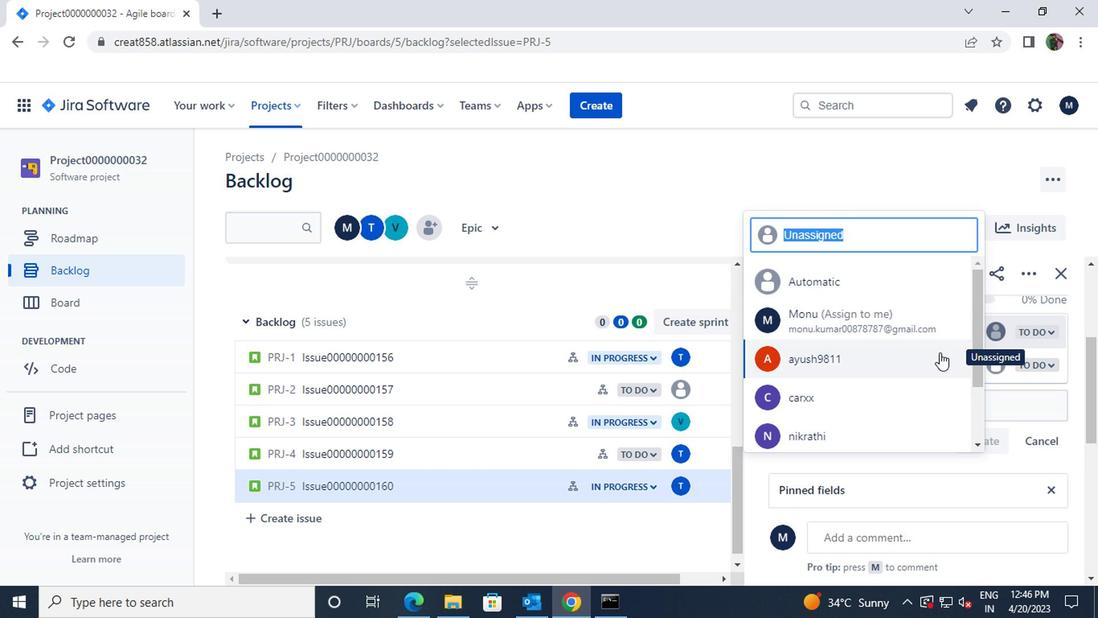 
Action: Mouse moved to (927, 355)
Screenshot: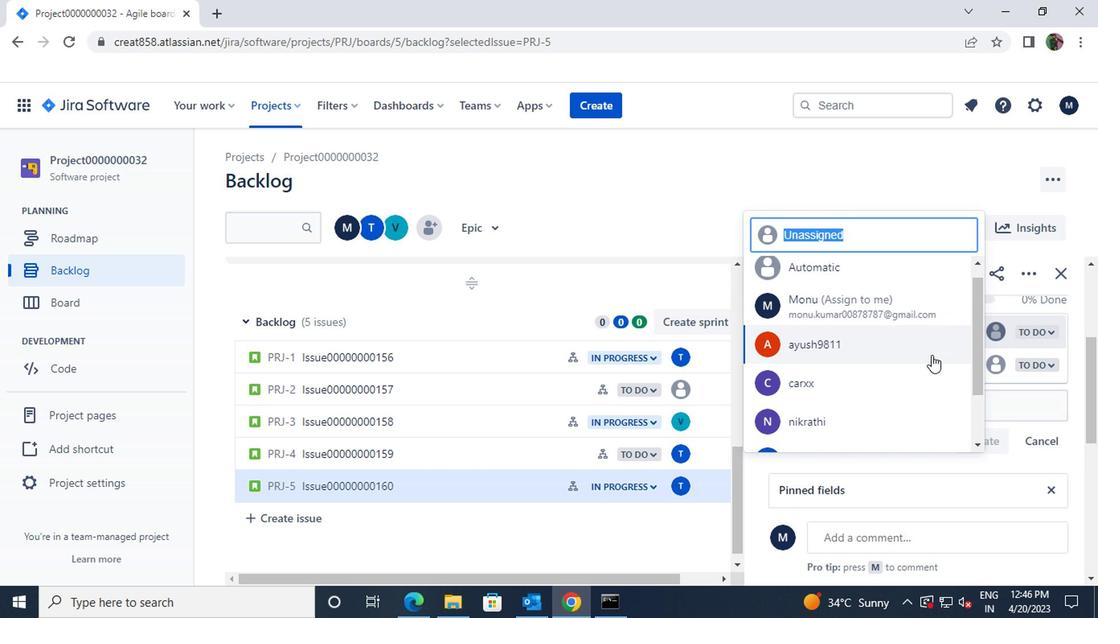 
Action: Mouse scrolled (927, 354) with delta (0, -1)
Screenshot: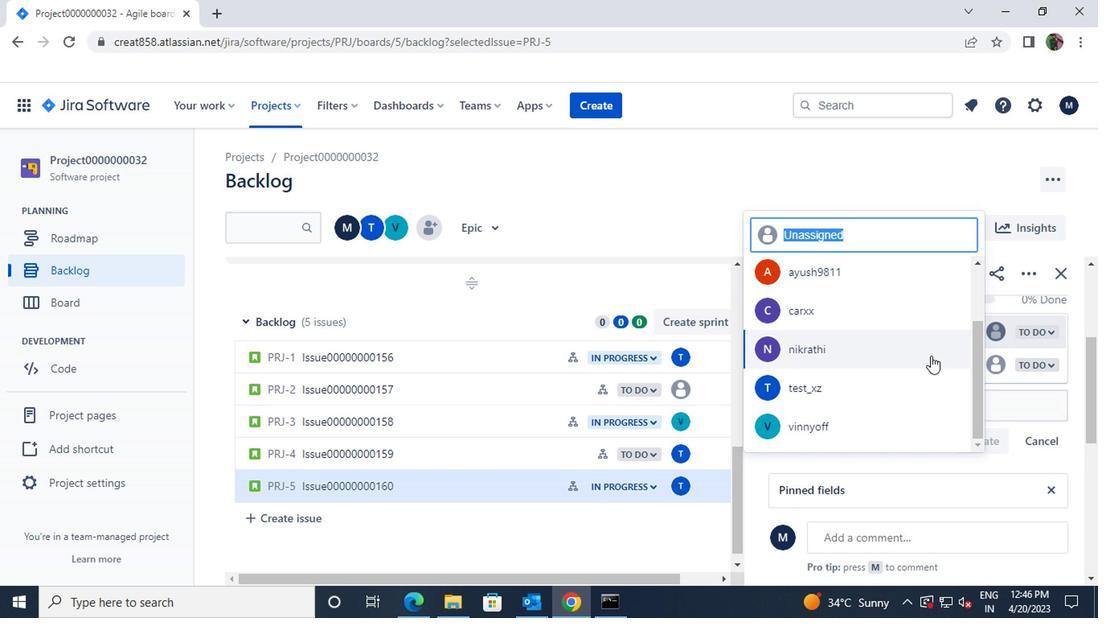
Action: Mouse scrolled (927, 354) with delta (0, -1)
Screenshot: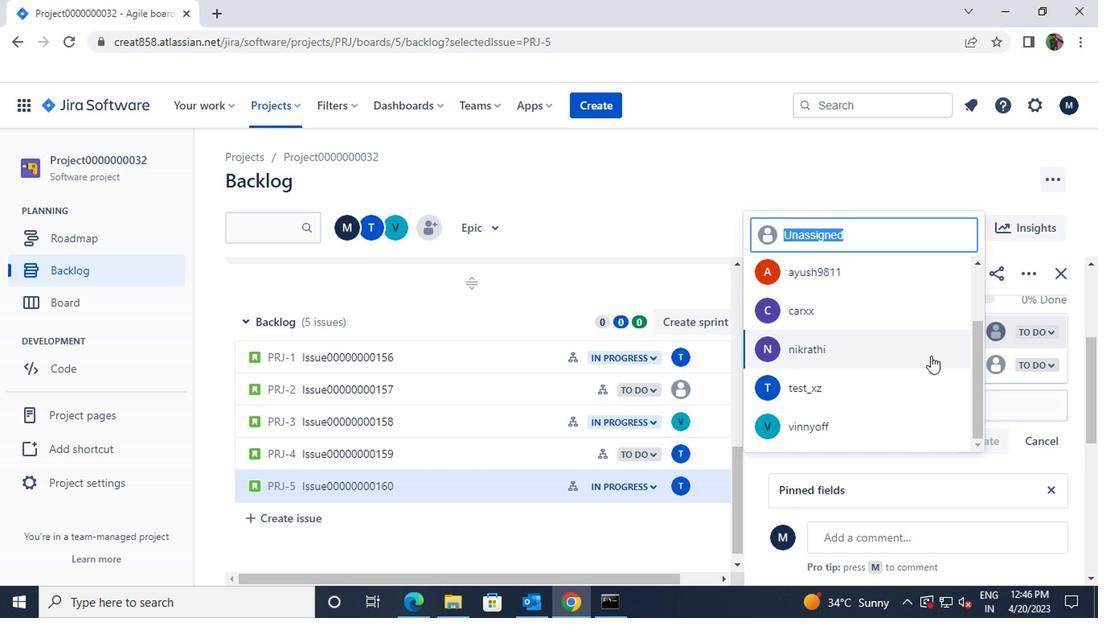
Action: Mouse moved to (844, 391)
Screenshot: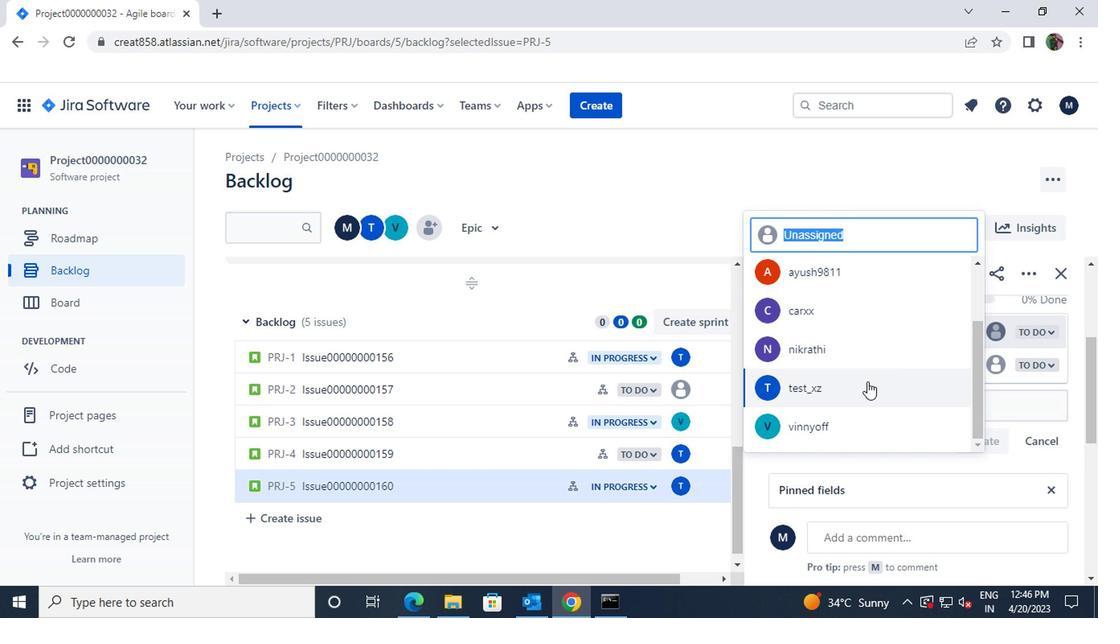 
Action: Mouse pressed left at (844, 391)
Screenshot: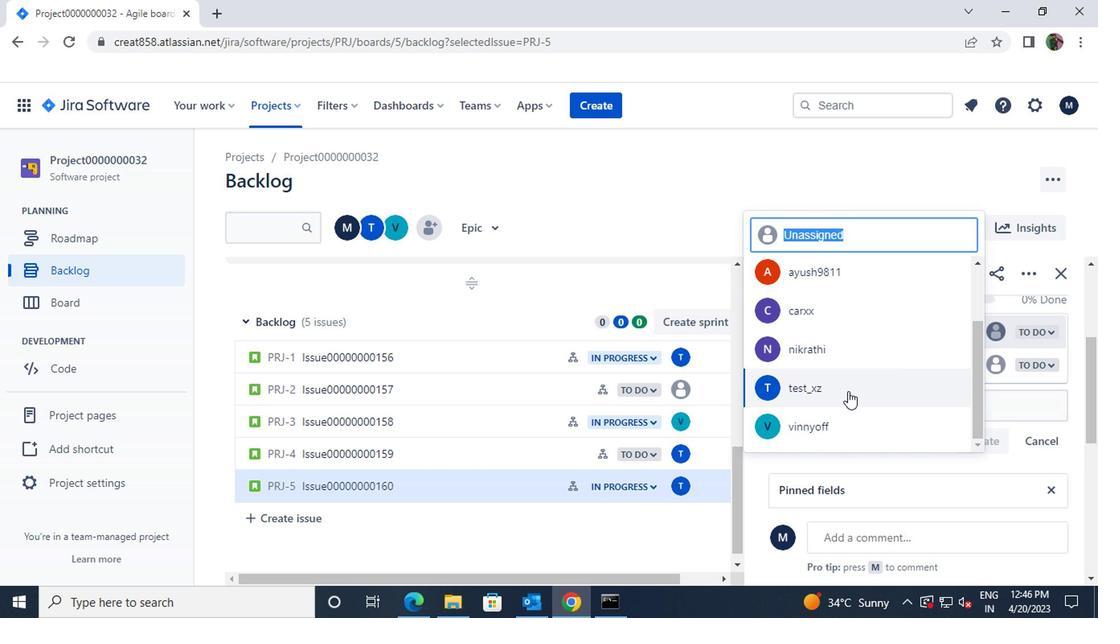 
Action: Mouse moved to (989, 366)
Screenshot: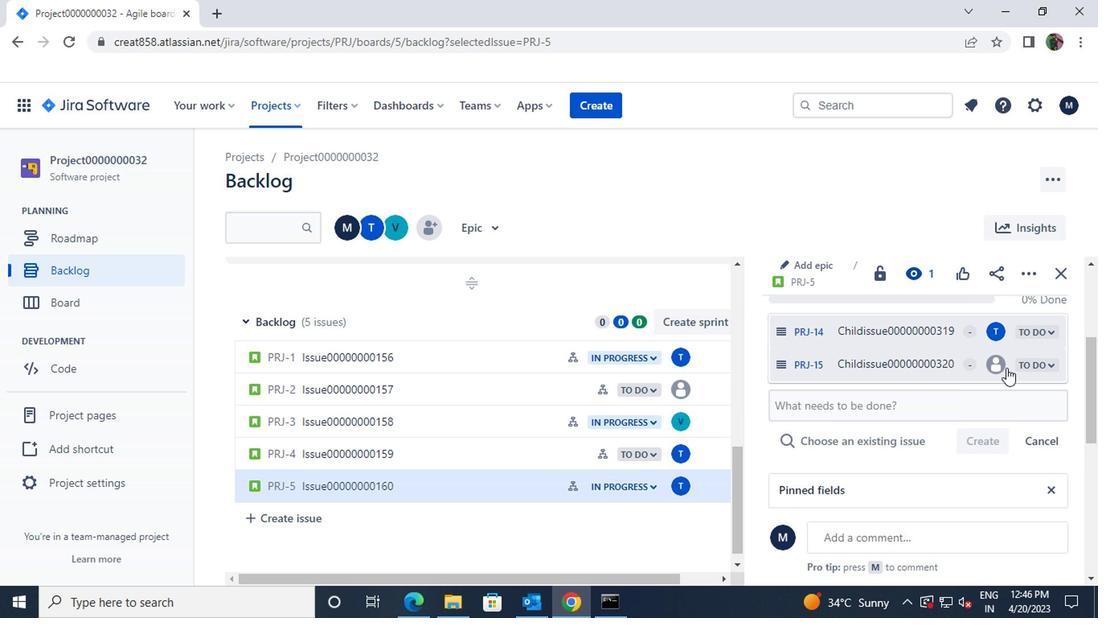 
Action: Mouse pressed left at (989, 366)
Screenshot: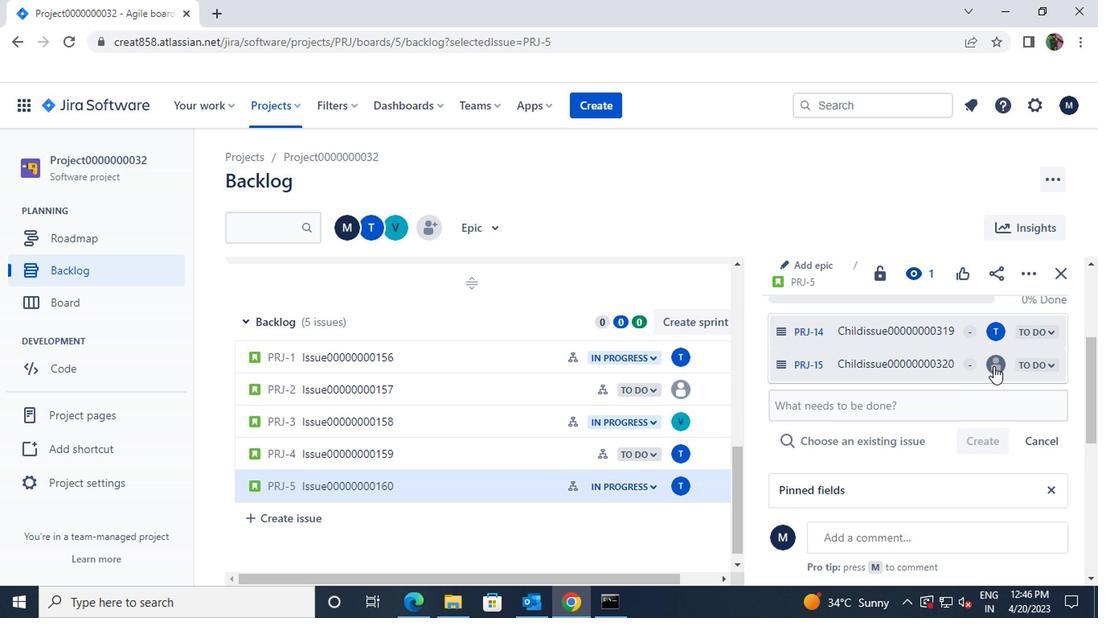 
Action: Mouse moved to (881, 383)
Screenshot: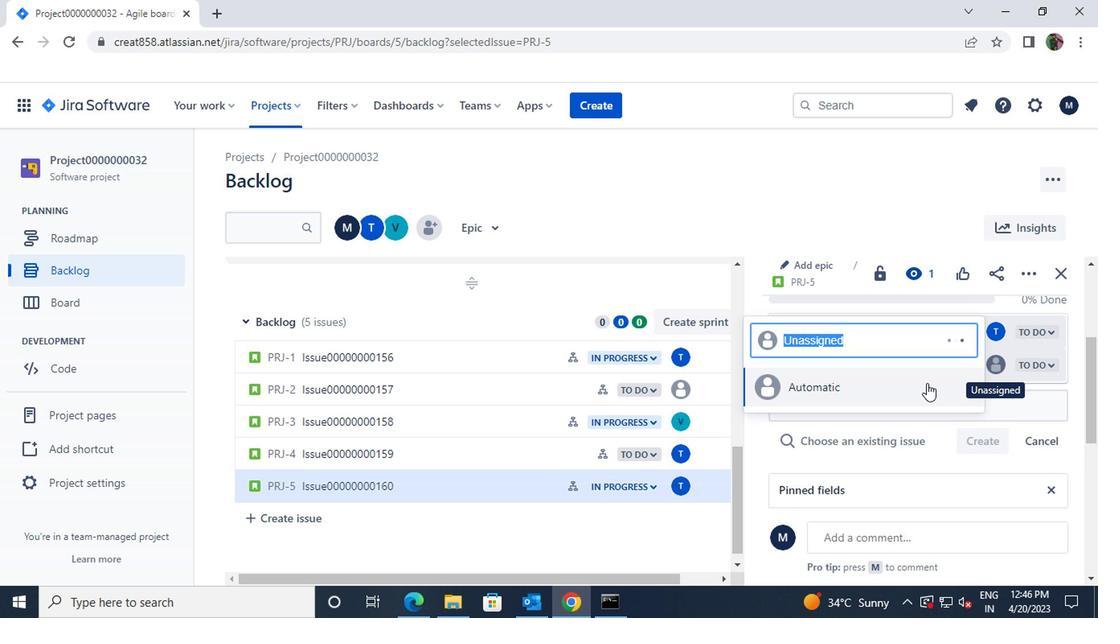 
Action: Mouse scrolled (881, 382) with delta (0, 0)
Screenshot: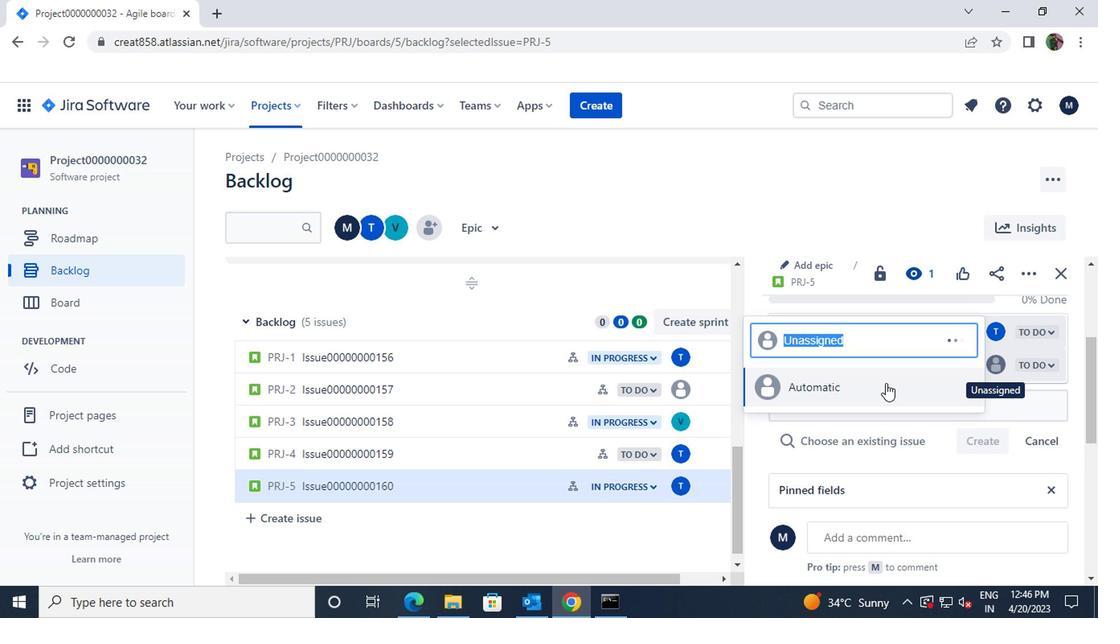 
Action: Mouse scrolled (881, 382) with delta (0, 0)
Screenshot: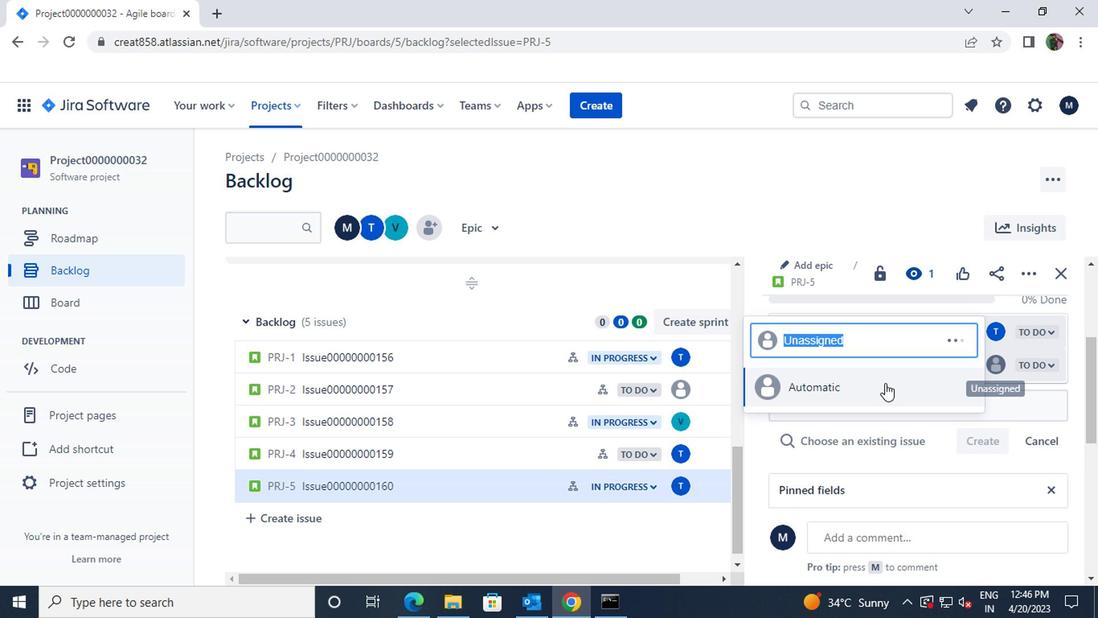 
Action: Mouse scrolled (881, 382) with delta (0, 0)
Screenshot: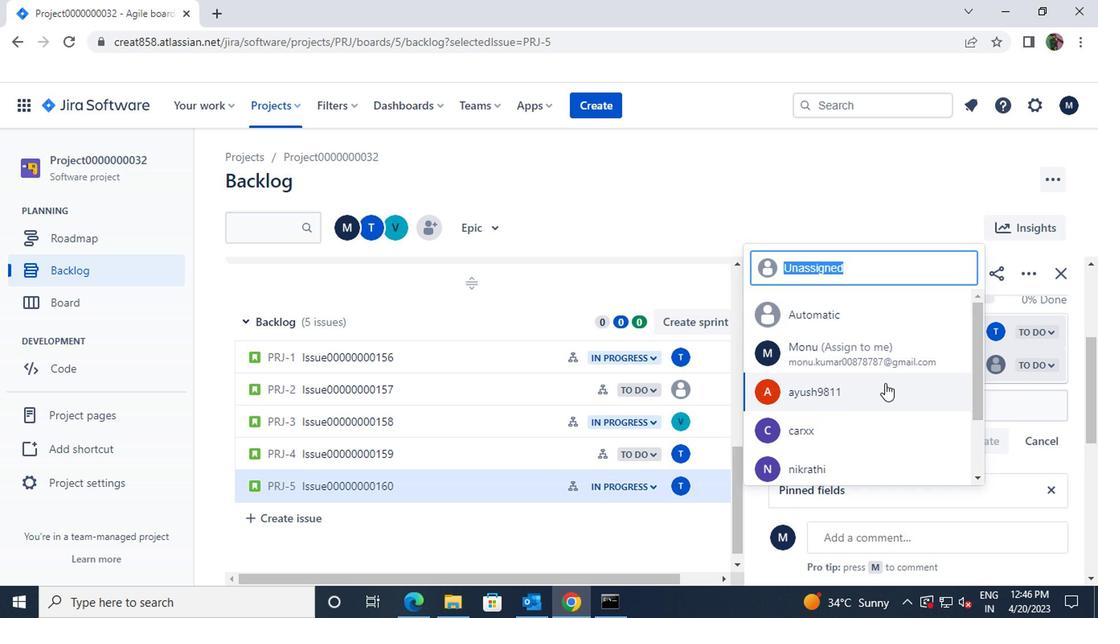 
Action: Mouse scrolled (881, 382) with delta (0, 0)
Screenshot: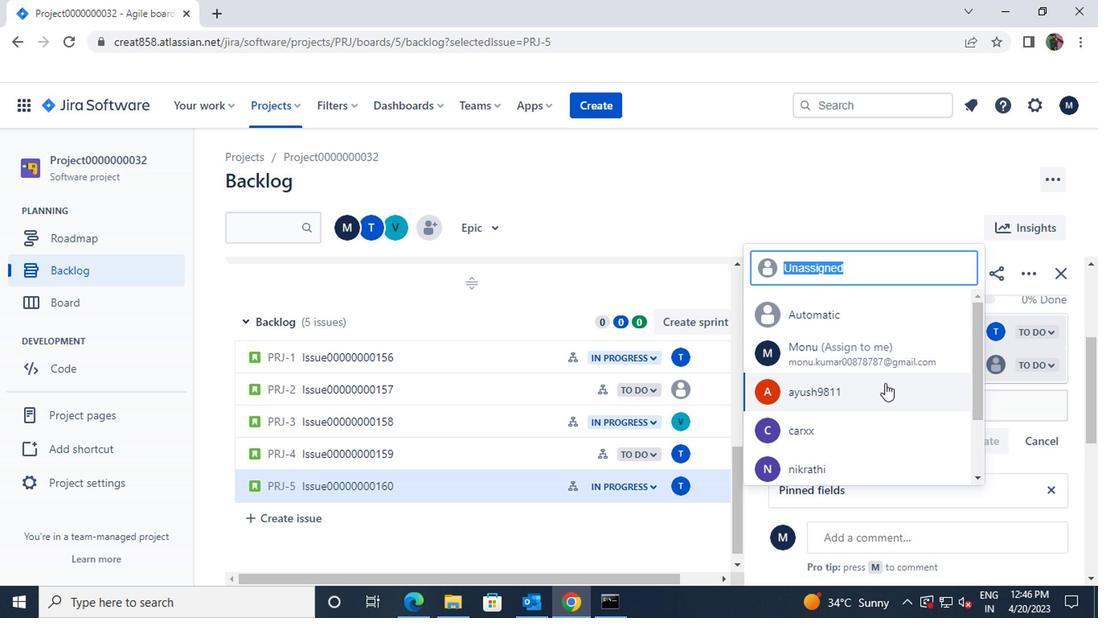 
Action: Mouse scrolled (881, 382) with delta (0, 0)
Screenshot: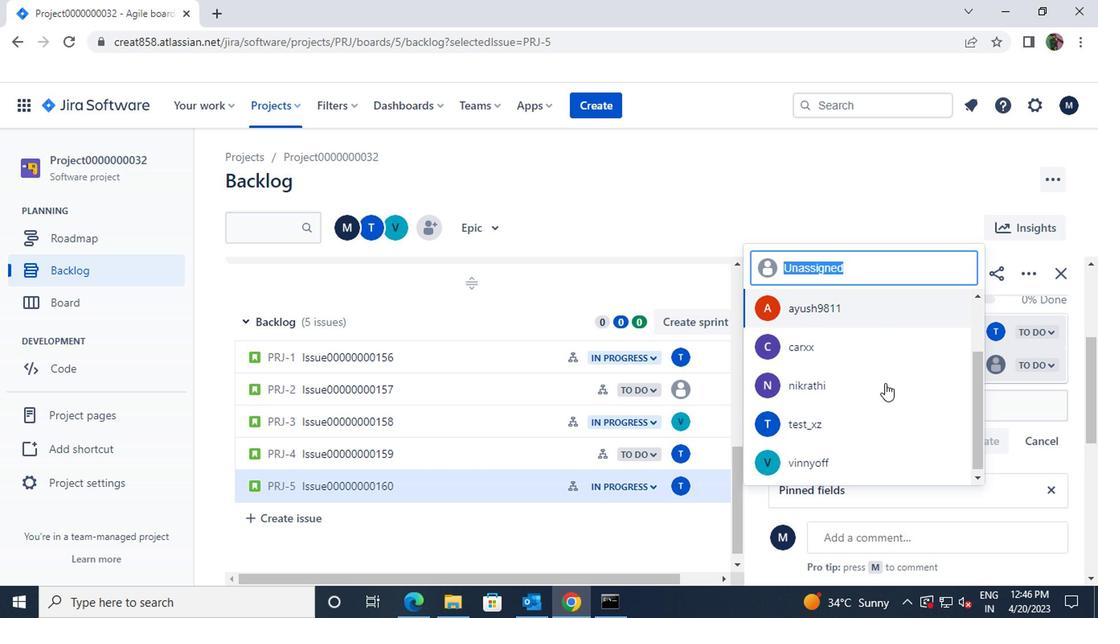 
Action: Mouse scrolled (881, 382) with delta (0, 0)
Screenshot: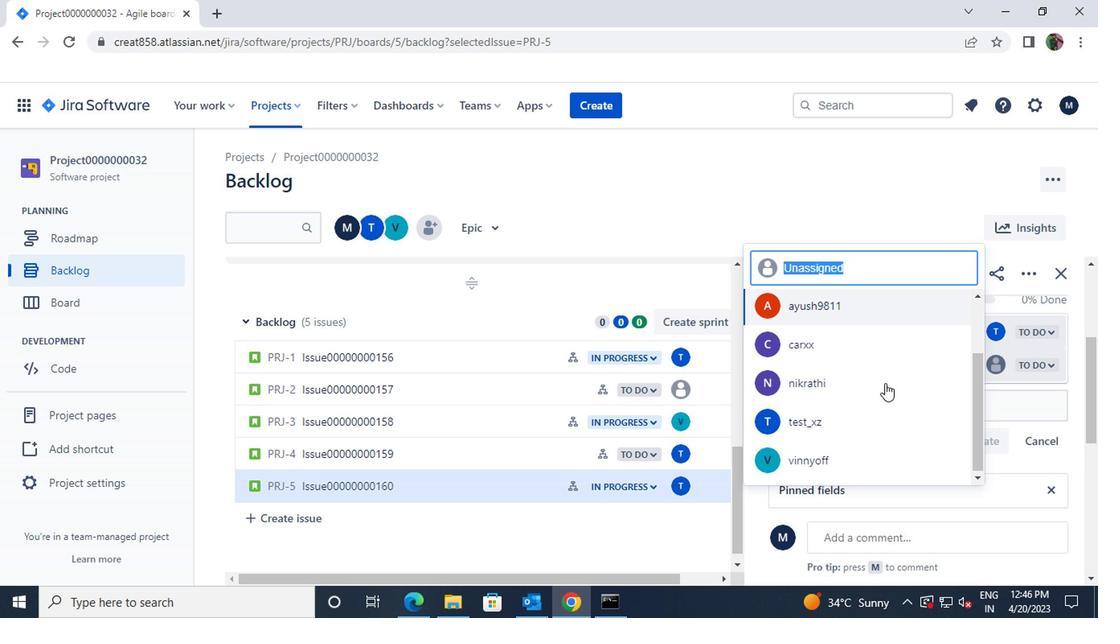 
Action: Mouse scrolled (881, 382) with delta (0, 0)
Screenshot: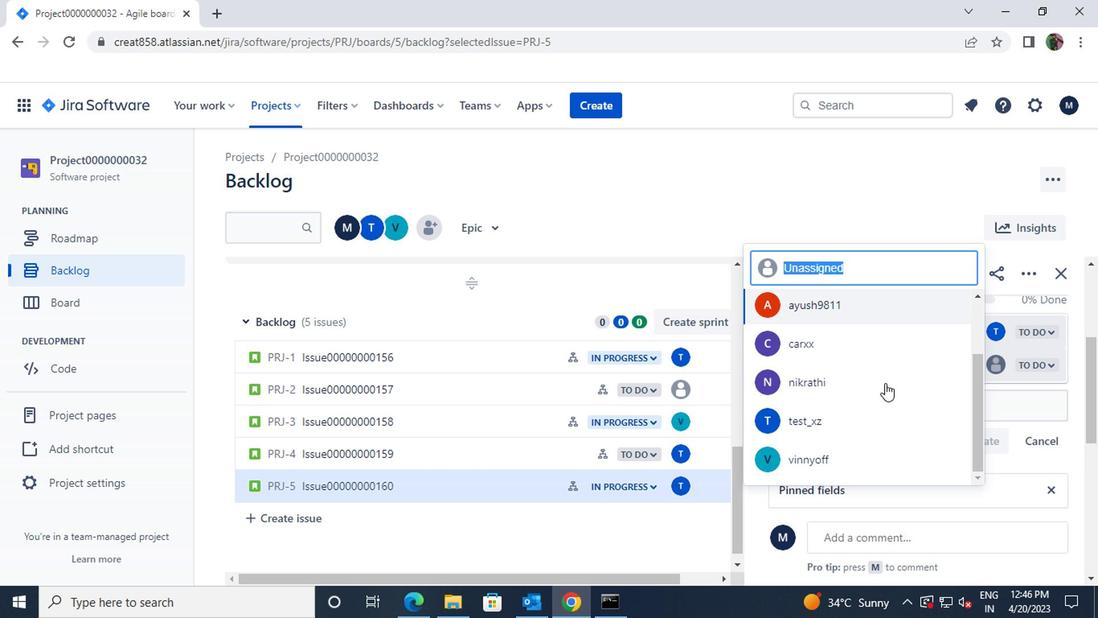 
Action: Mouse scrolled (881, 382) with delta (0, 0)
Screenshot: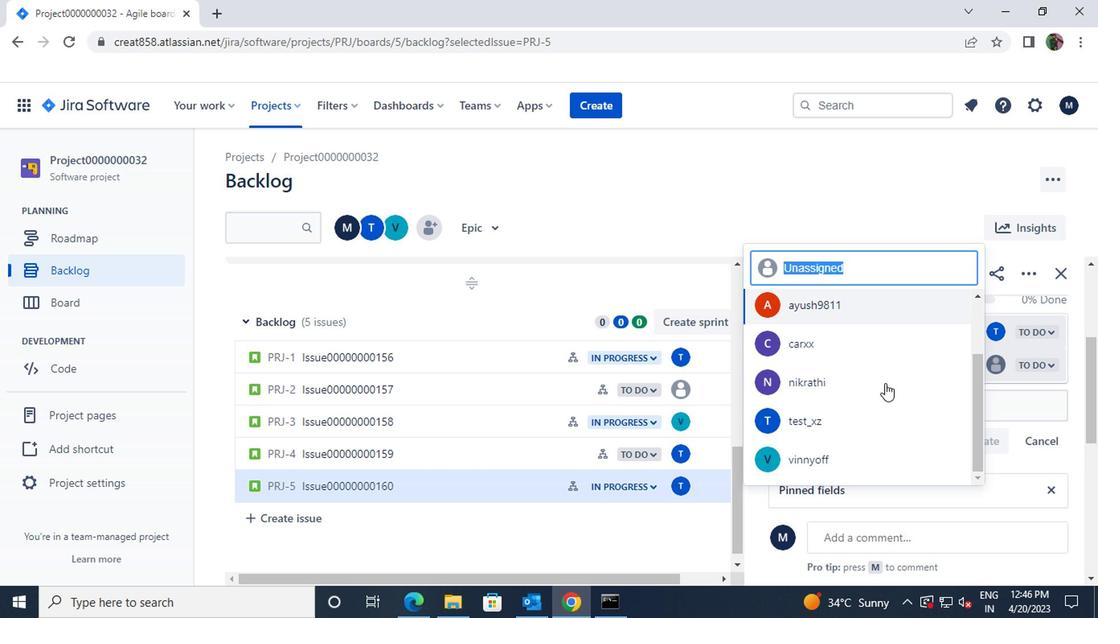 
Action: Mouse scrolled (881, 382) with delta (0, 0)
Screenshot: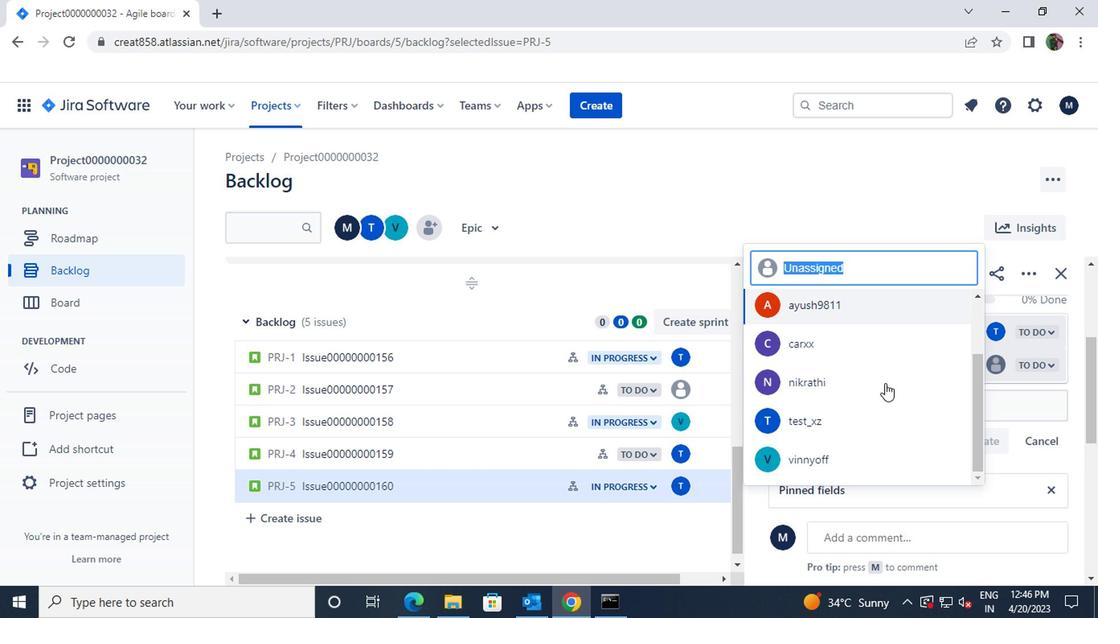 
Action: Mouse scrolled (881, 382) with delta (0, 0)
Screenshot: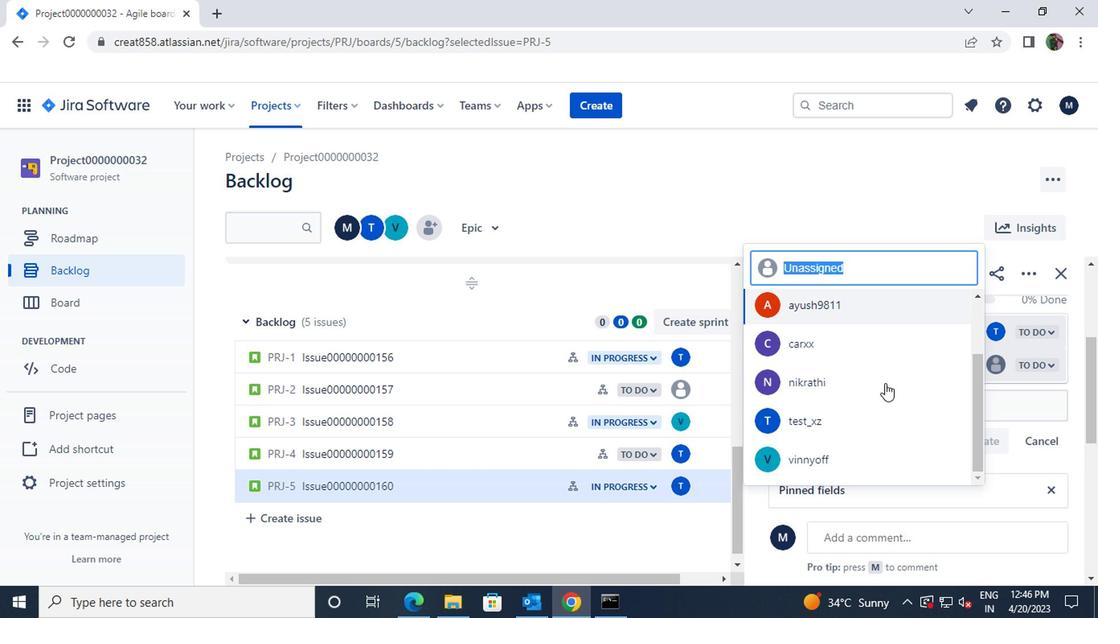 
Action: Mouse scrolled (881, 382) with delta (0, 0)
Screenshot: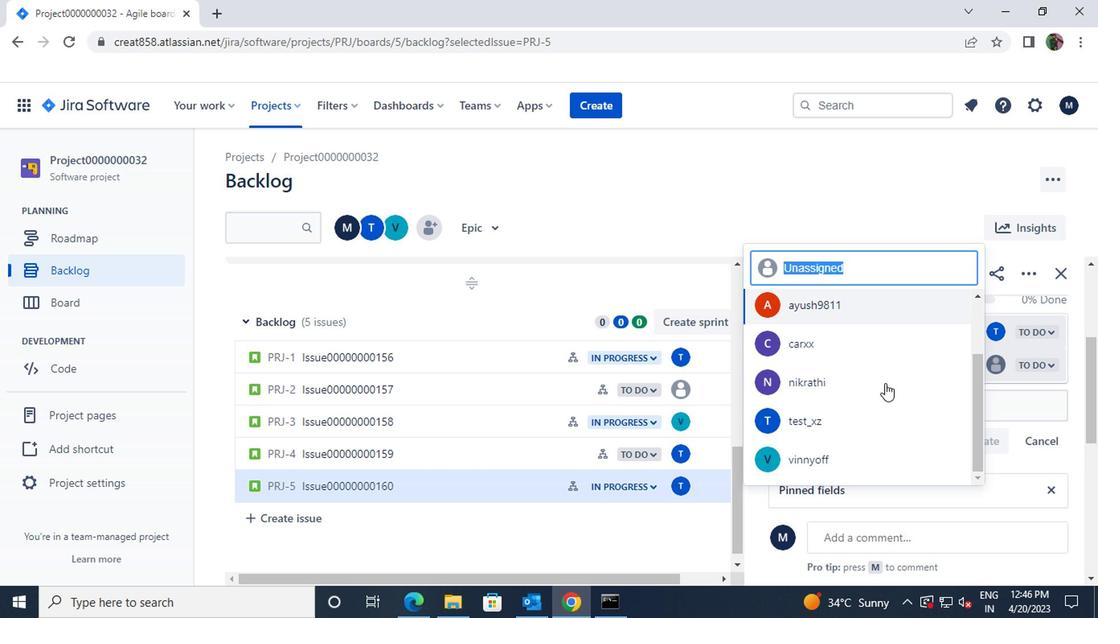 
Action: Mouse scrolled (881, 382) with delta (0, 0)
Screenshot: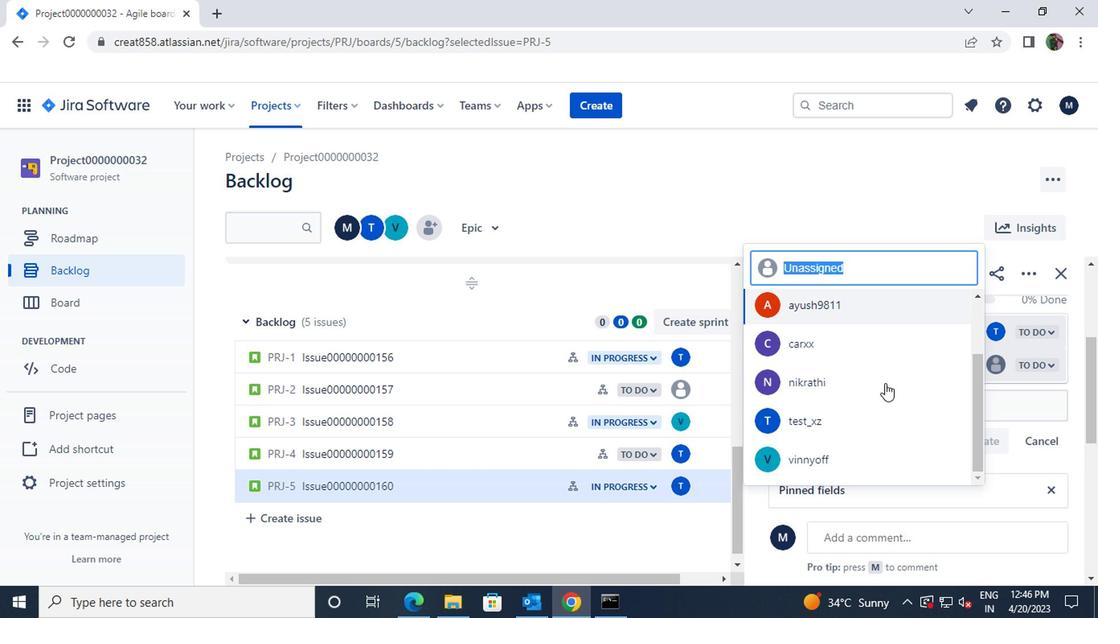
Action: Mouse scrolled (881, 382) with delta (0, 0)
Screenshot: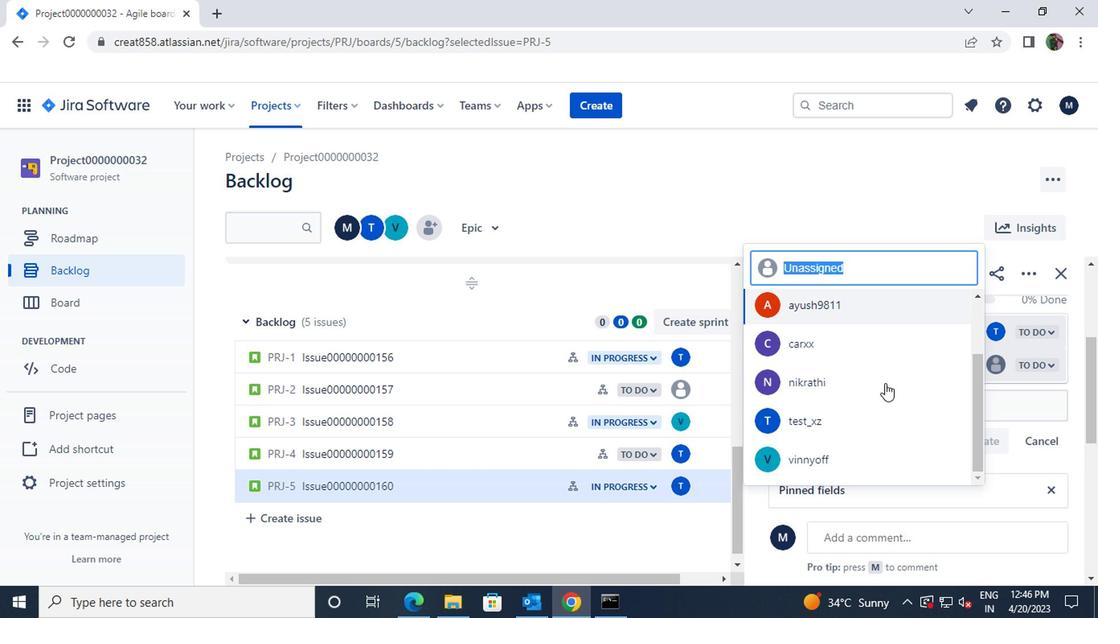 
Action: Mouse moved to (842, 420)
Screenshot: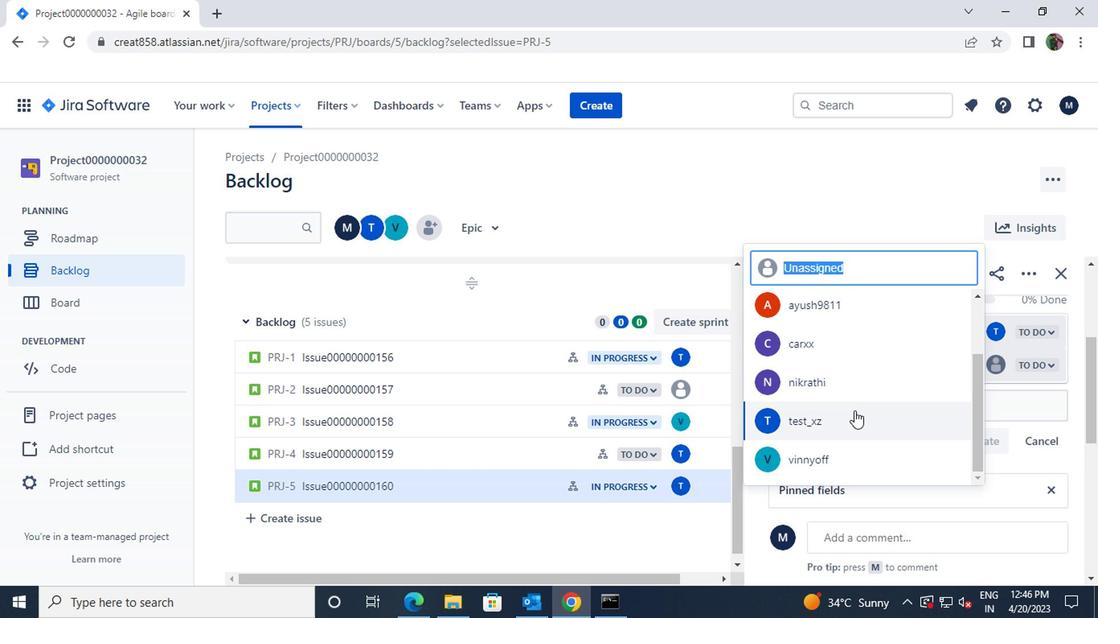 
Action: Mouse pressed left at (842, 420)
Screenshot: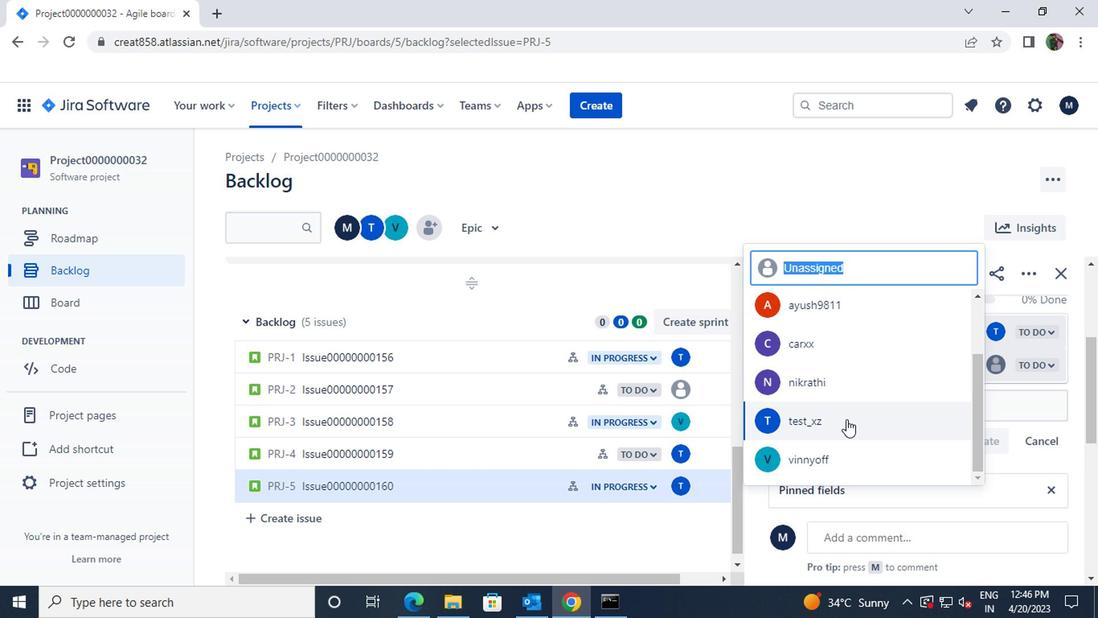 
